 Task: Search one way flight ticket for 1 adult, 6 children, 1 infant in seat and 1 infant on lap in business from Pellston: Pellston Regional/emmet County Airport to Jackson: Jackson Hole Airport on 5-2-2023. Choice of flights is Southwest. Number of bags: 2 carry on bags. Price is upto 65000. Outbound departure time preference is 7:15.
Action: Mouse moved to (363, 150)
Screenshot: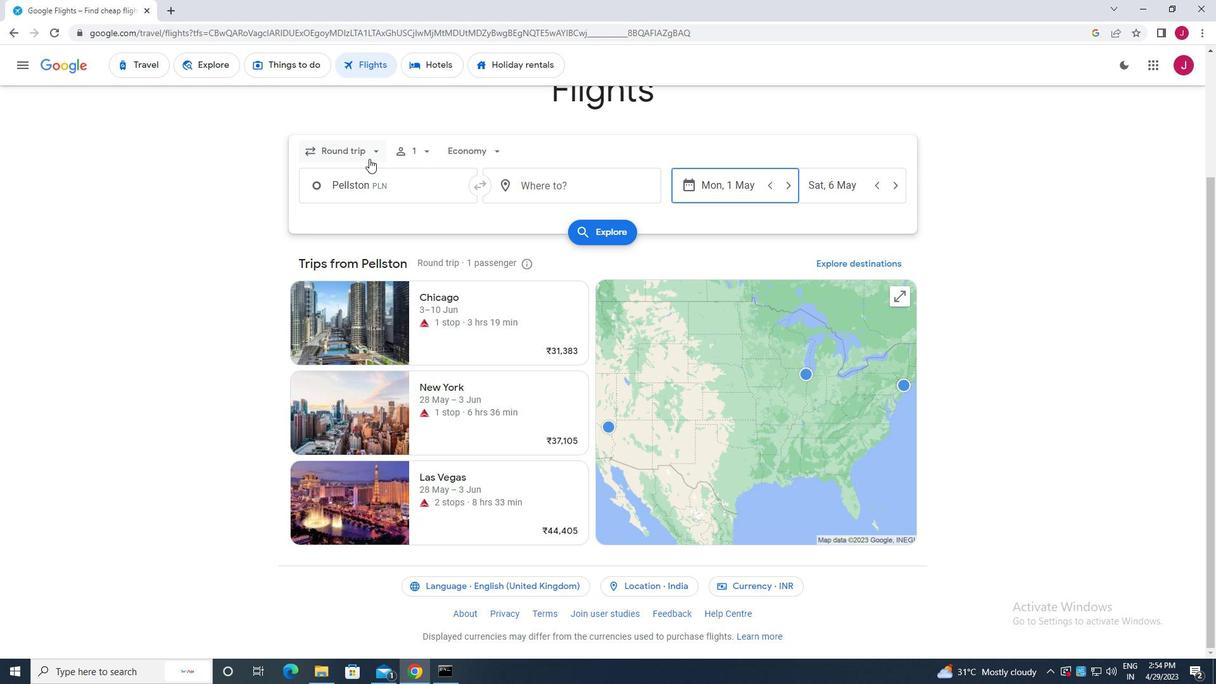 
Action: Mouse pressed left at (363, 150)
Screenshot: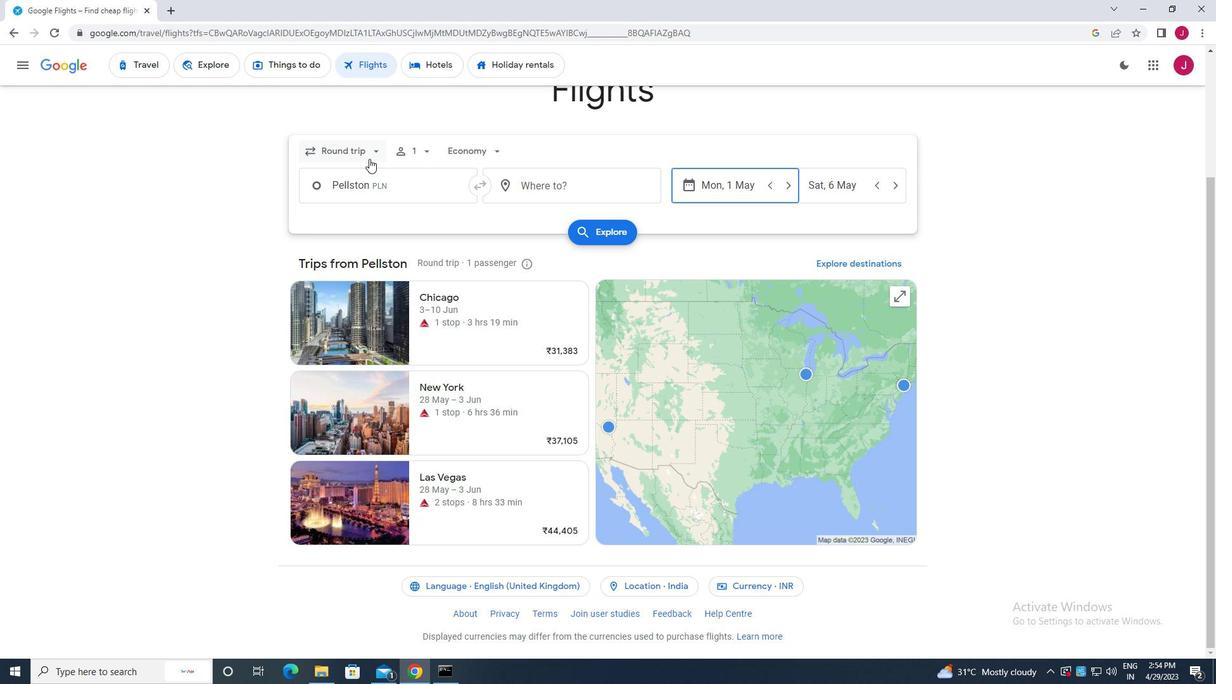 
Action: Mouse moved to (362, 207)
Screenshot: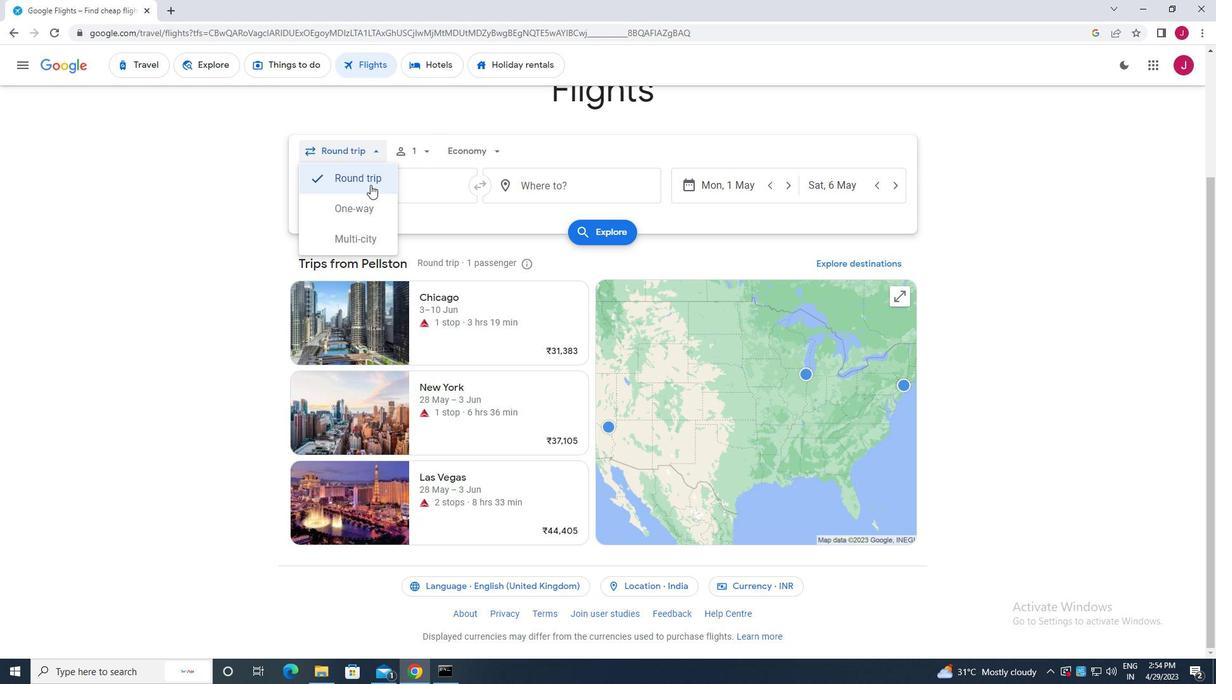 
Action: Mouse pressed left at (362, 207)
Screenshot: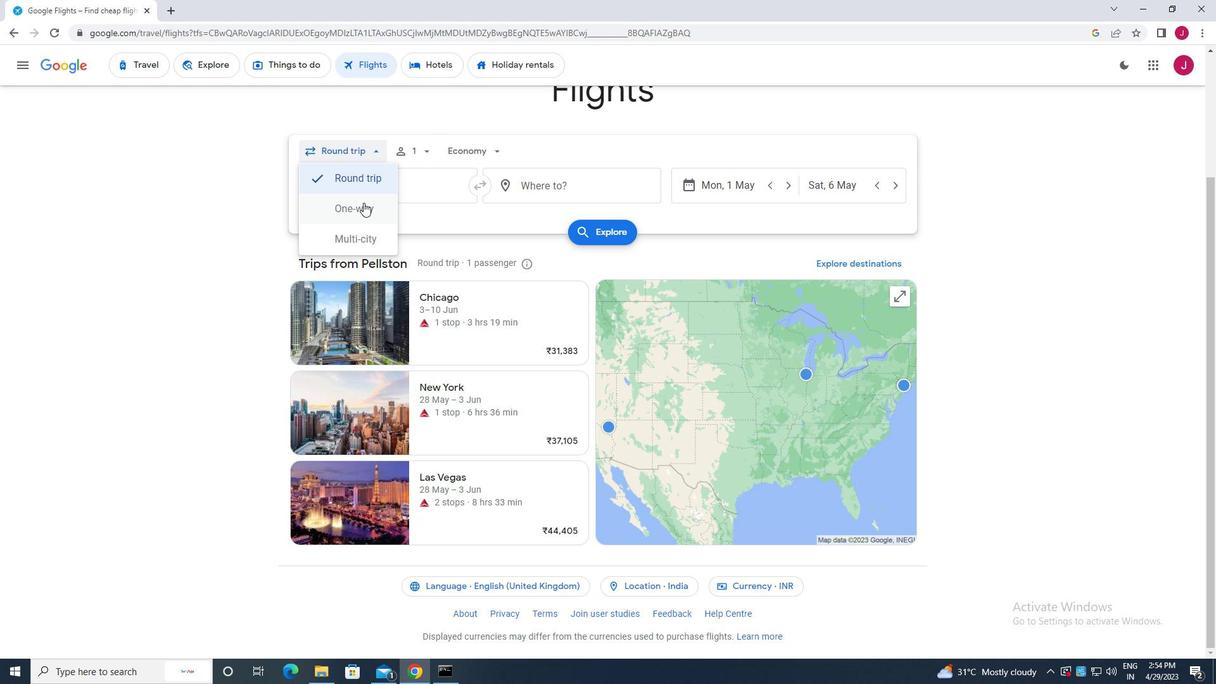 
Action: Mouse moved to (418, 149)
Screenshot: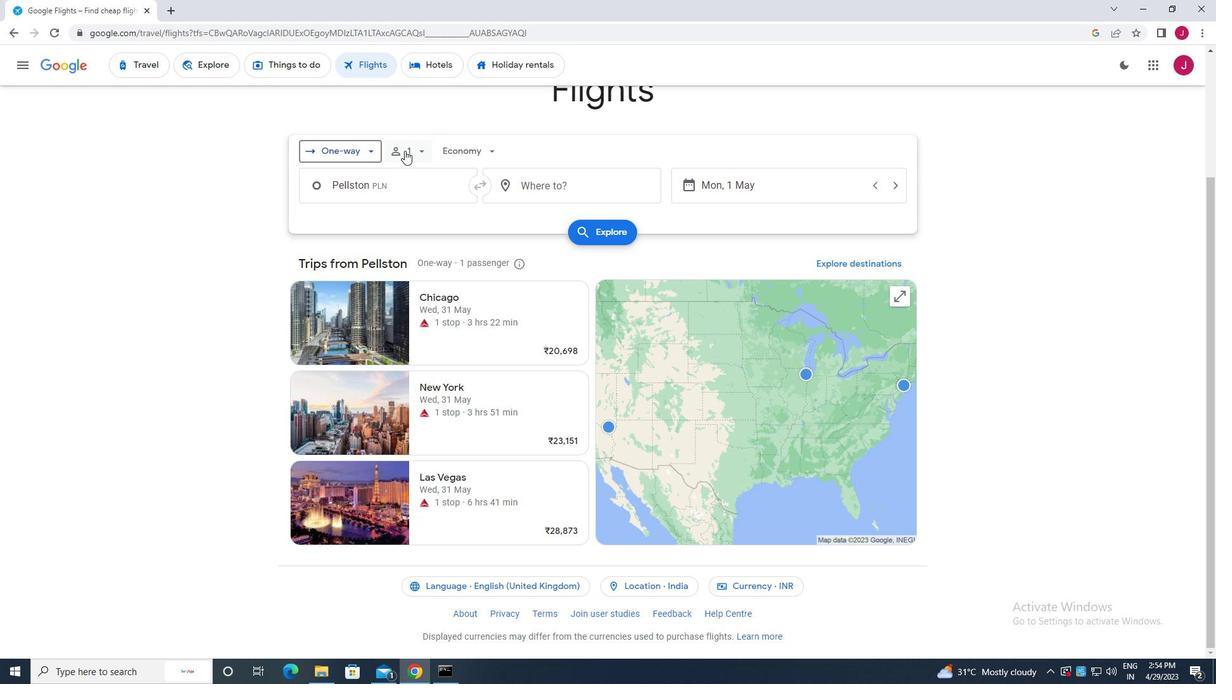 
Action: Mouse pressed left at (418, 149)
Screenshot: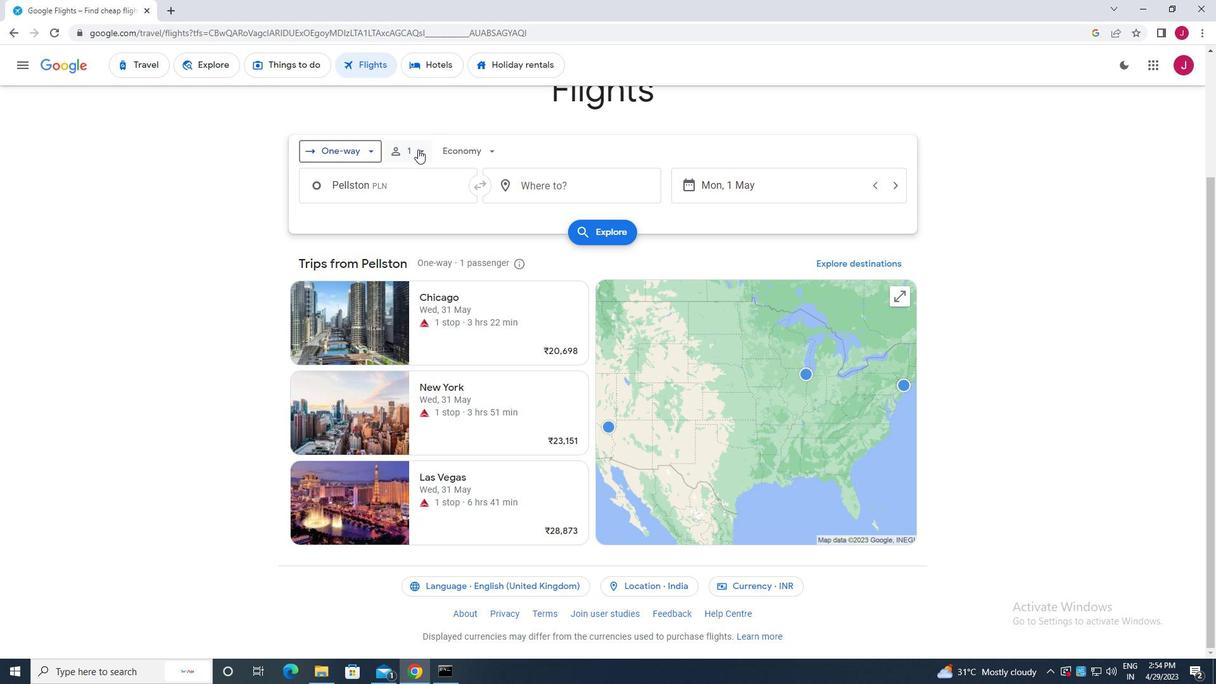 
Action: Mouse moved to (514, 221)
Screenshot: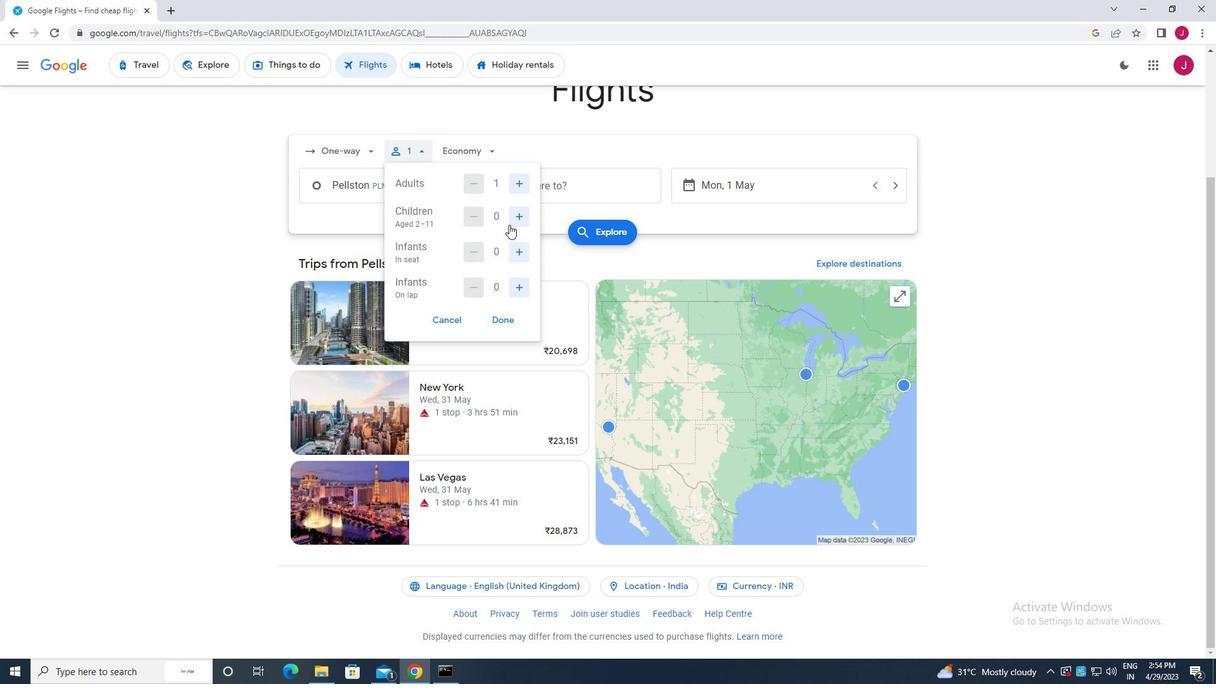 
Action: Mouse pressed left at (514, 221)
Screenshot: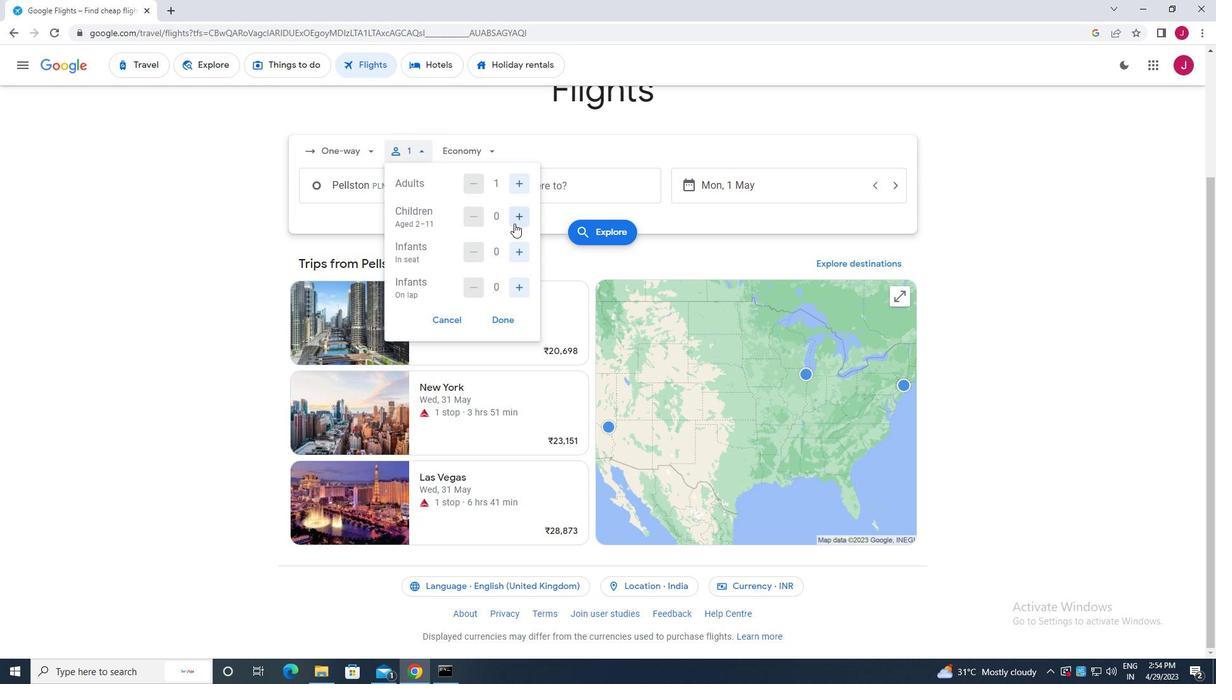 
Action: Mouse pressed left at (514, 221)
Screenshot: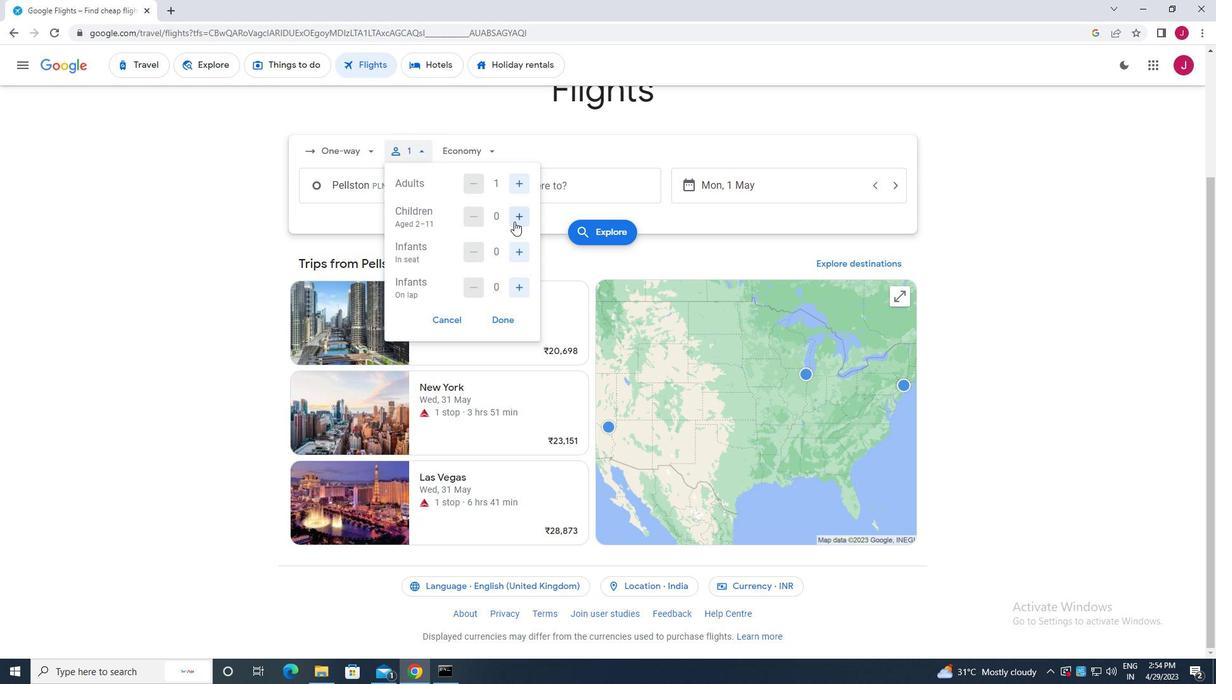 
Action: Mouse moved to (514, 220)
Screenshot: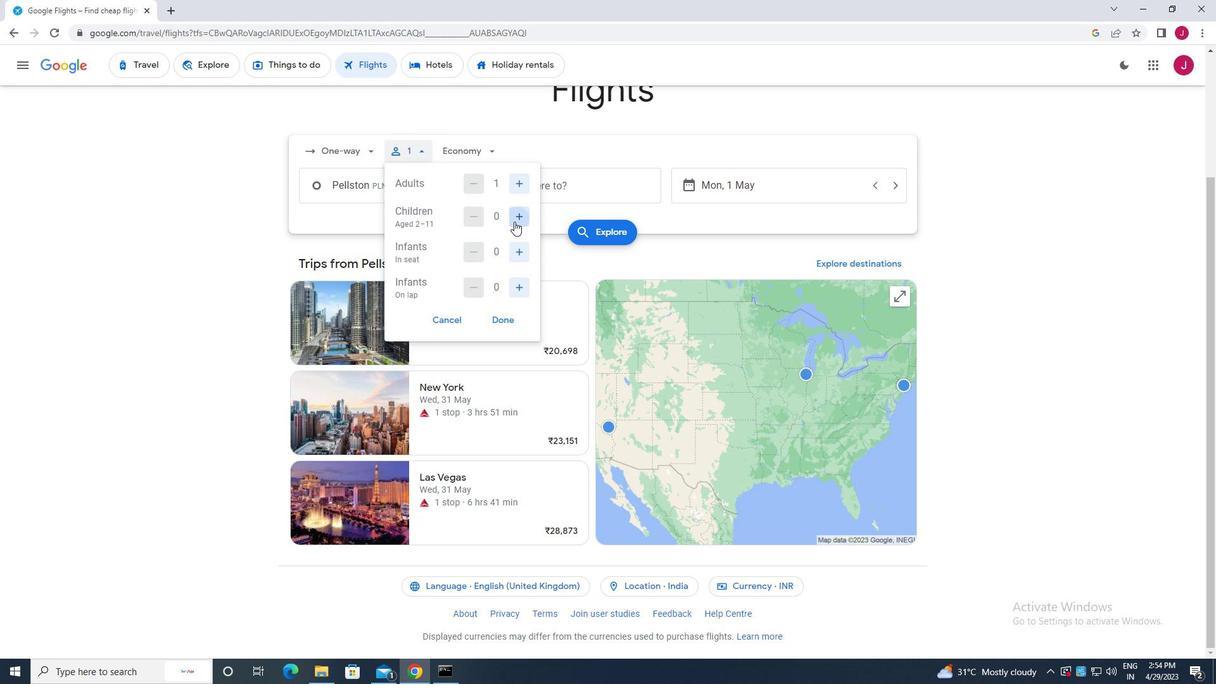 
Action: Mouse pressed left at (514, 220)
Screenshot: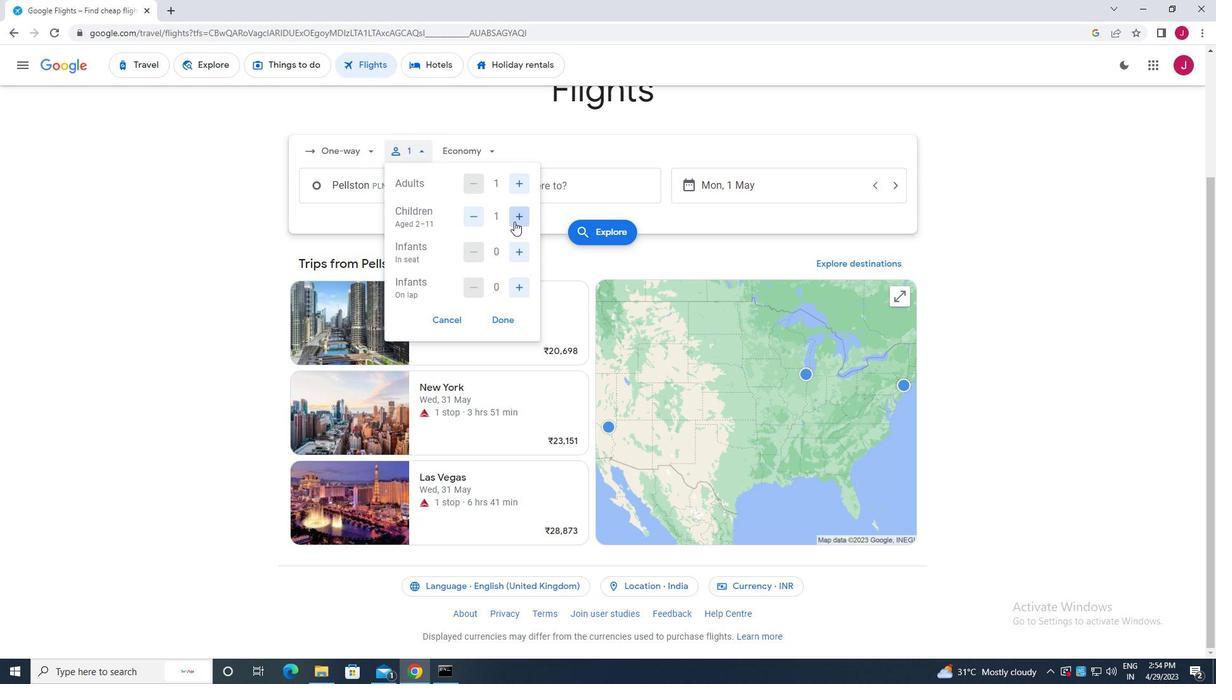 
Action: Mouse pressed left at (514, 220)
Screenshot: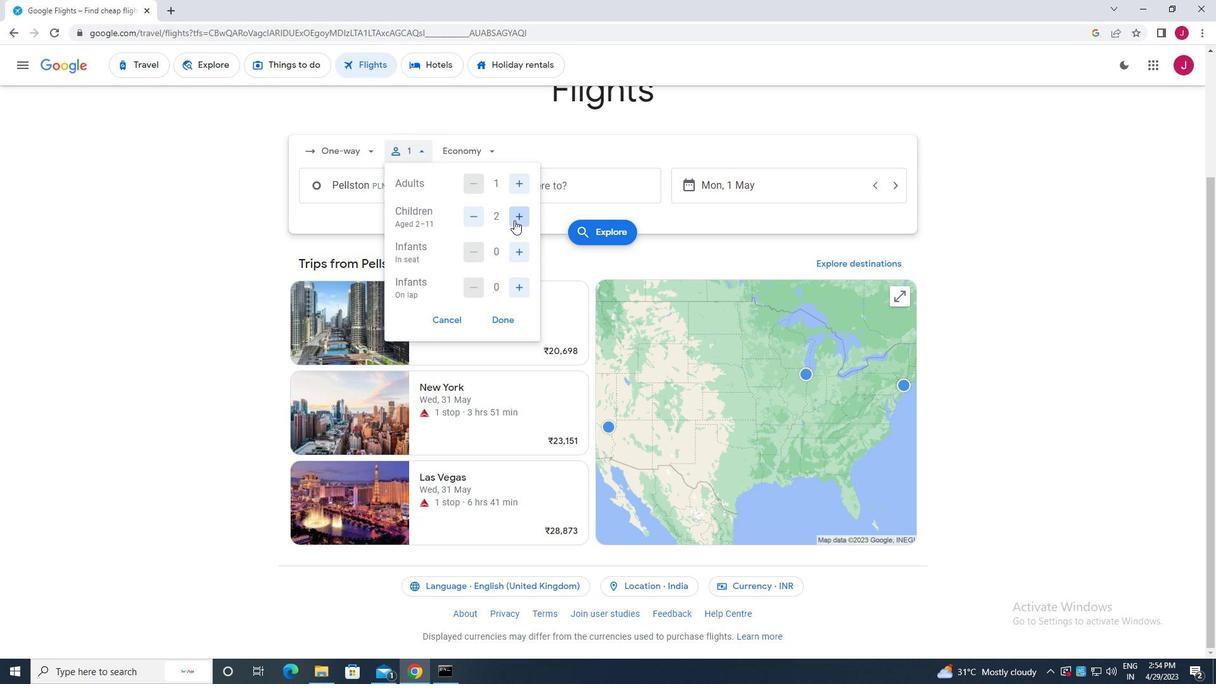 
Action: Mouse moved to (515, 220)
Screenshot: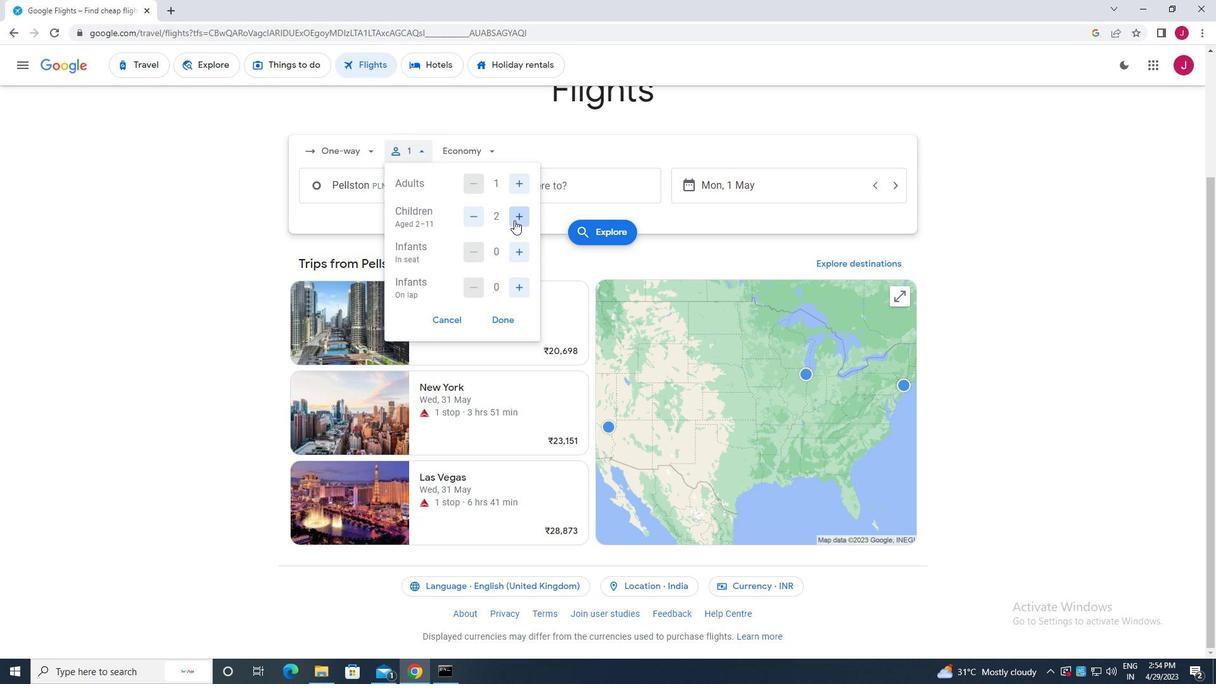 
Action: Mouse pressed left at (515, 220)
Screenshot: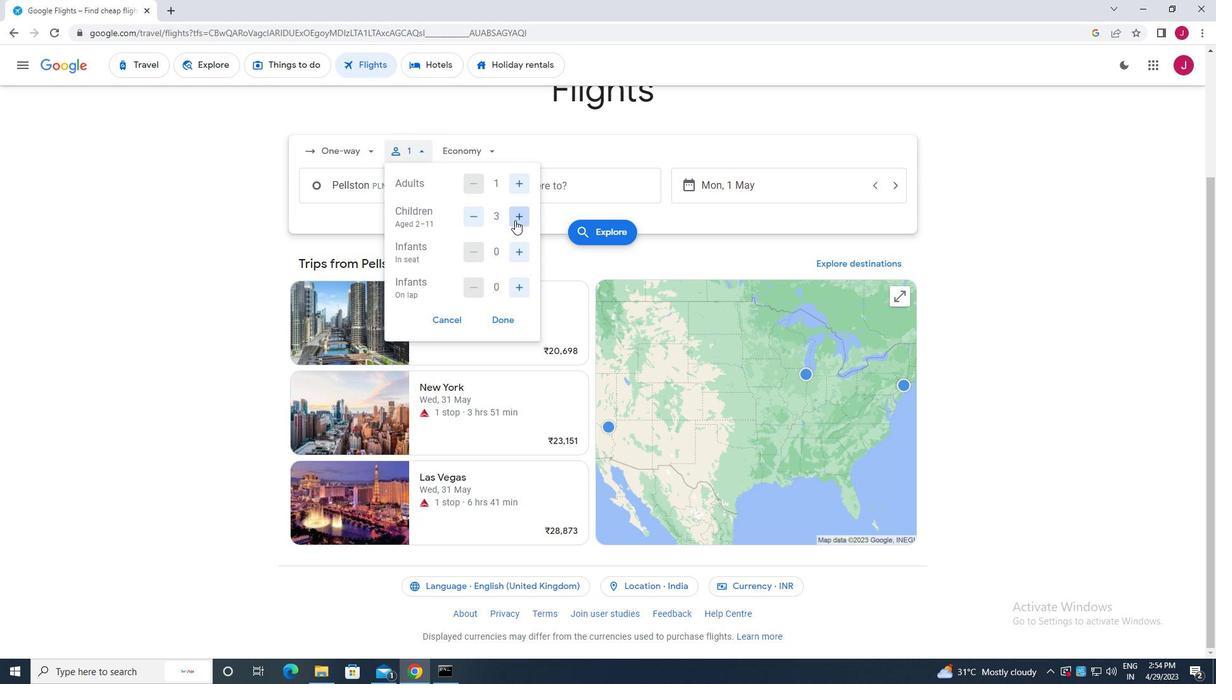 
Action: Mouse pressed left at (515, 220)
Screenshot: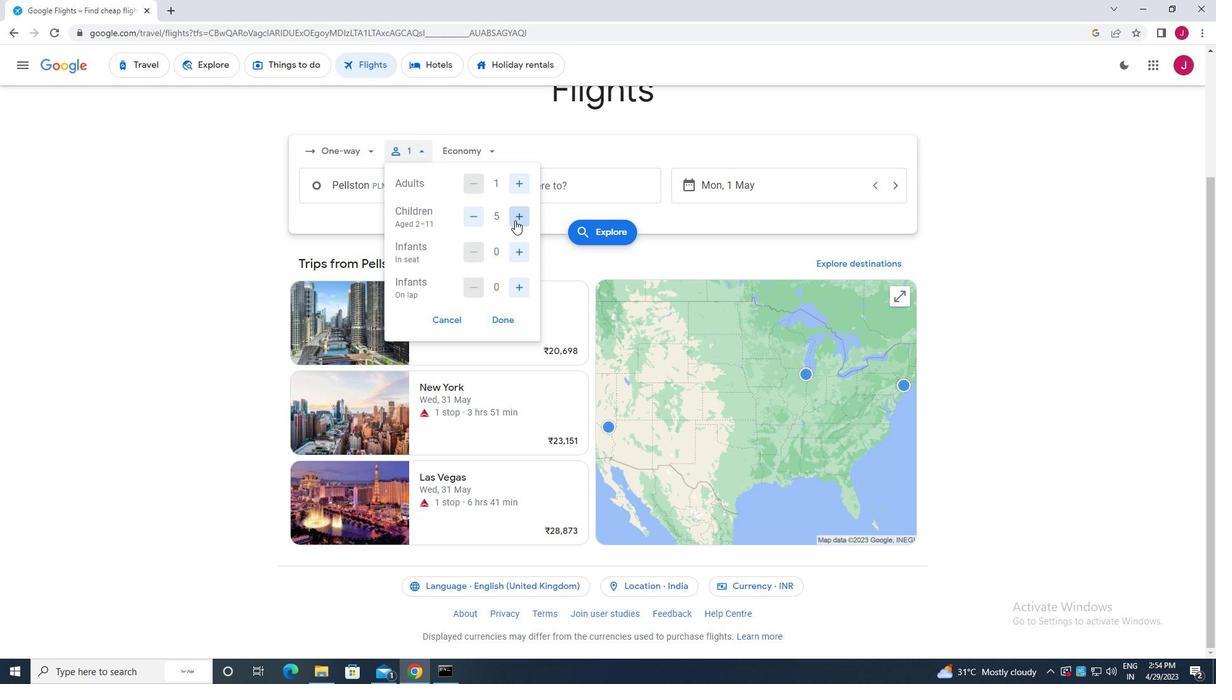 
Action: Mouse moved to (511, 251)
Screenshot: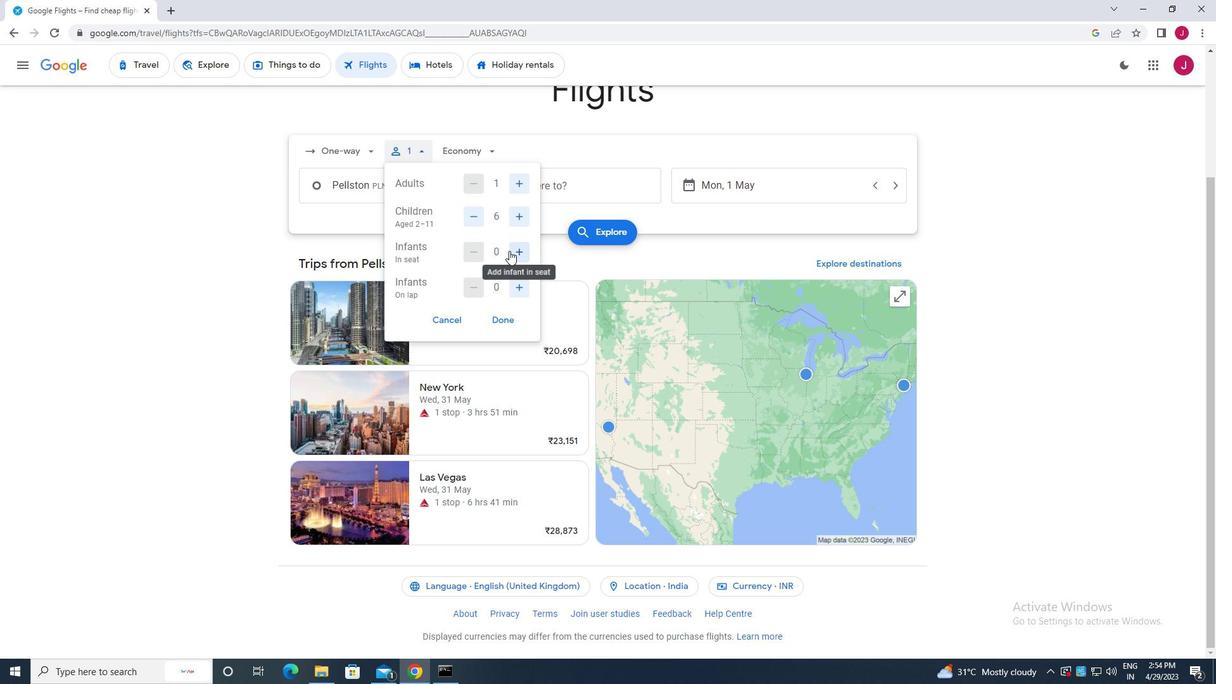 
Action: Mouse pressed left at (511, 251)
Screenshot: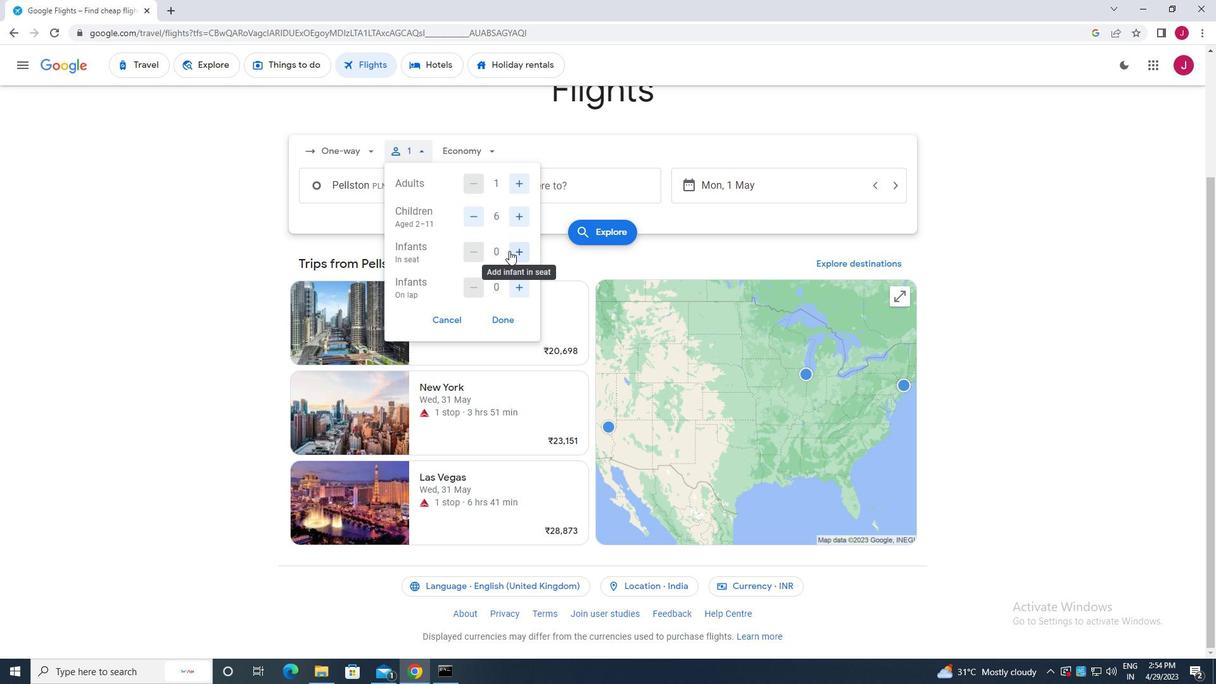 
Action: Mouse moved to (516, 282)
Screenshot: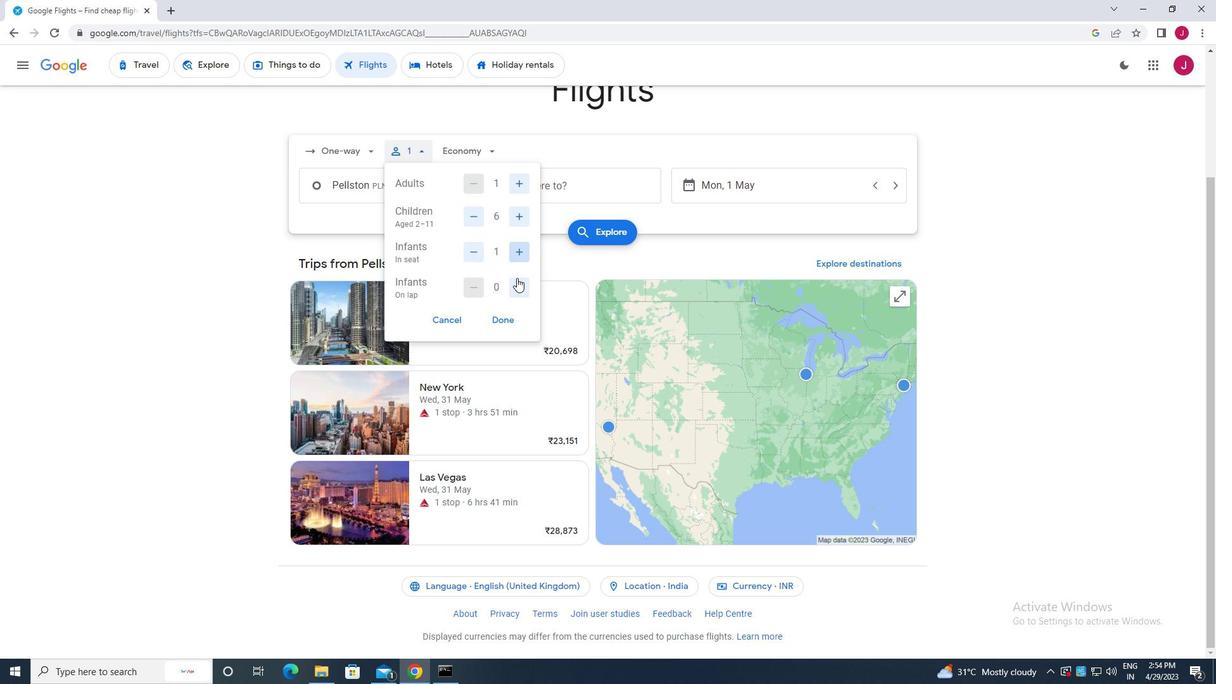 
Action: Mouse pressed left at (516, 282)
Screenshot: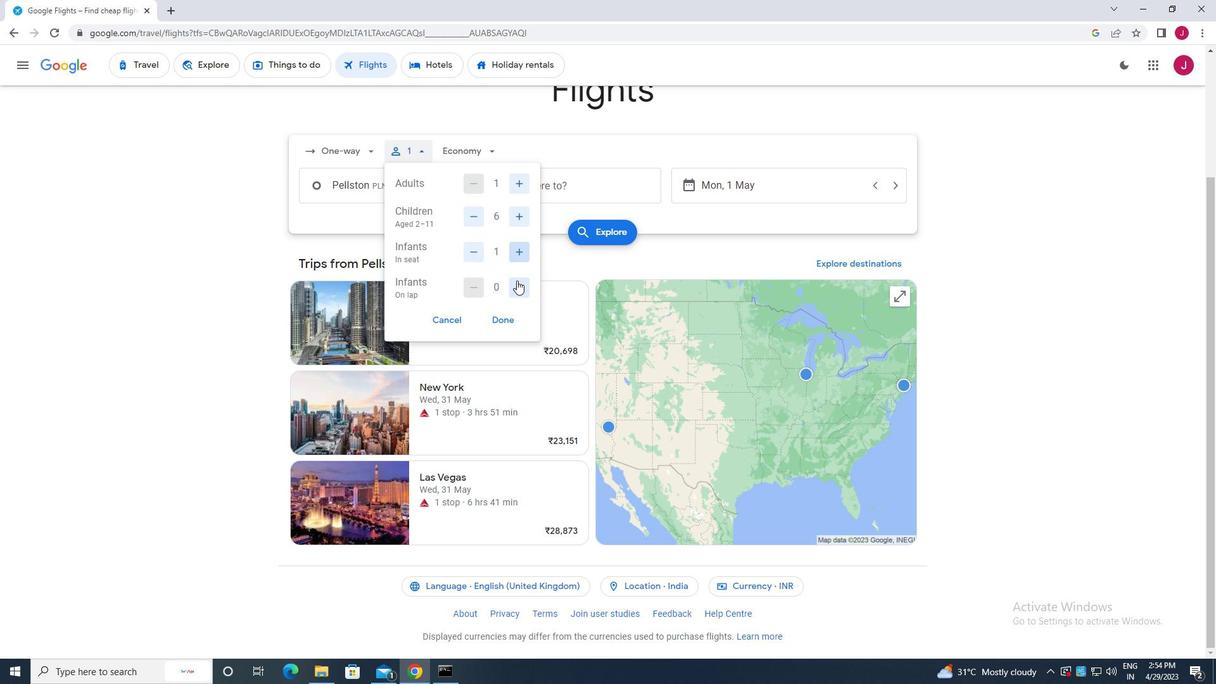 
Action: Mouse moved to (501, 319)
Screenshot: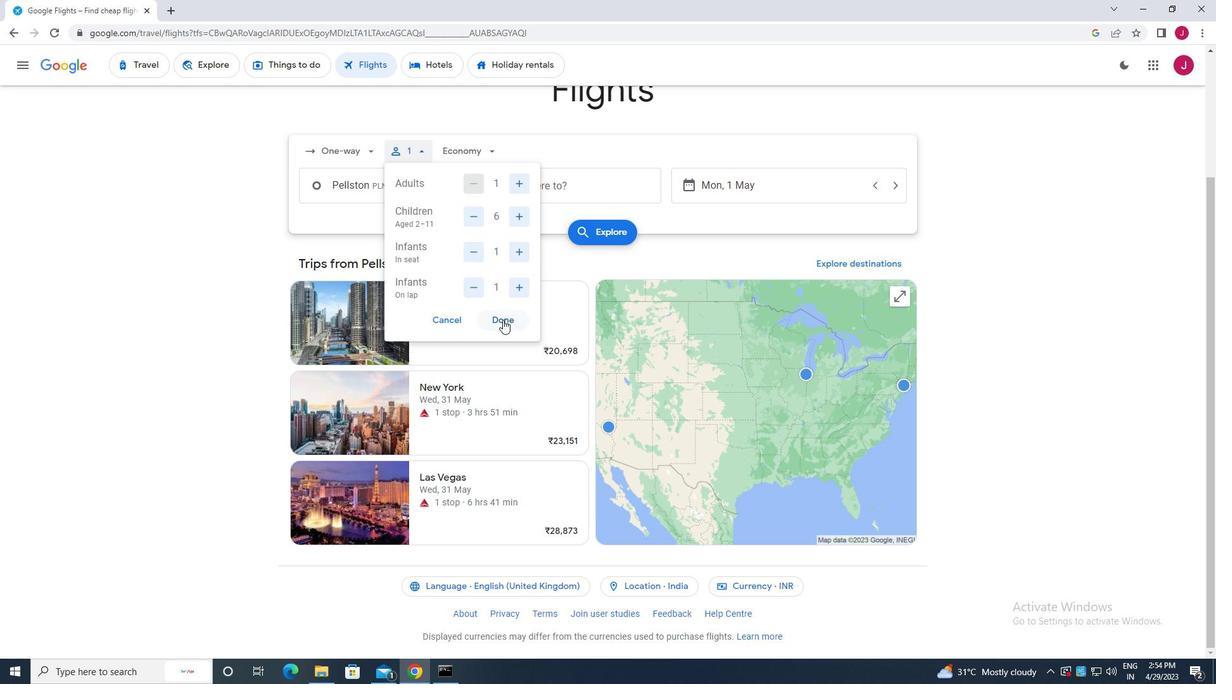 
Action: Mouse pressed left at (501, 319)
Screenshot: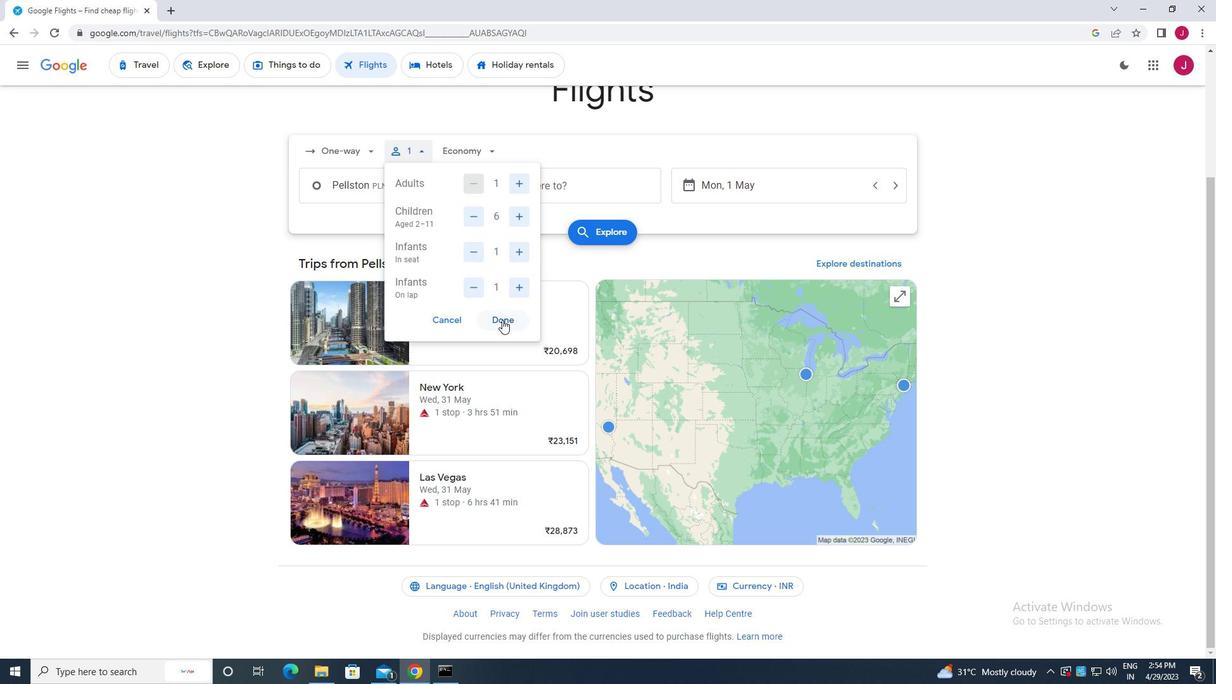 
Action: Mouse moved to (490, 143)
Screenshot: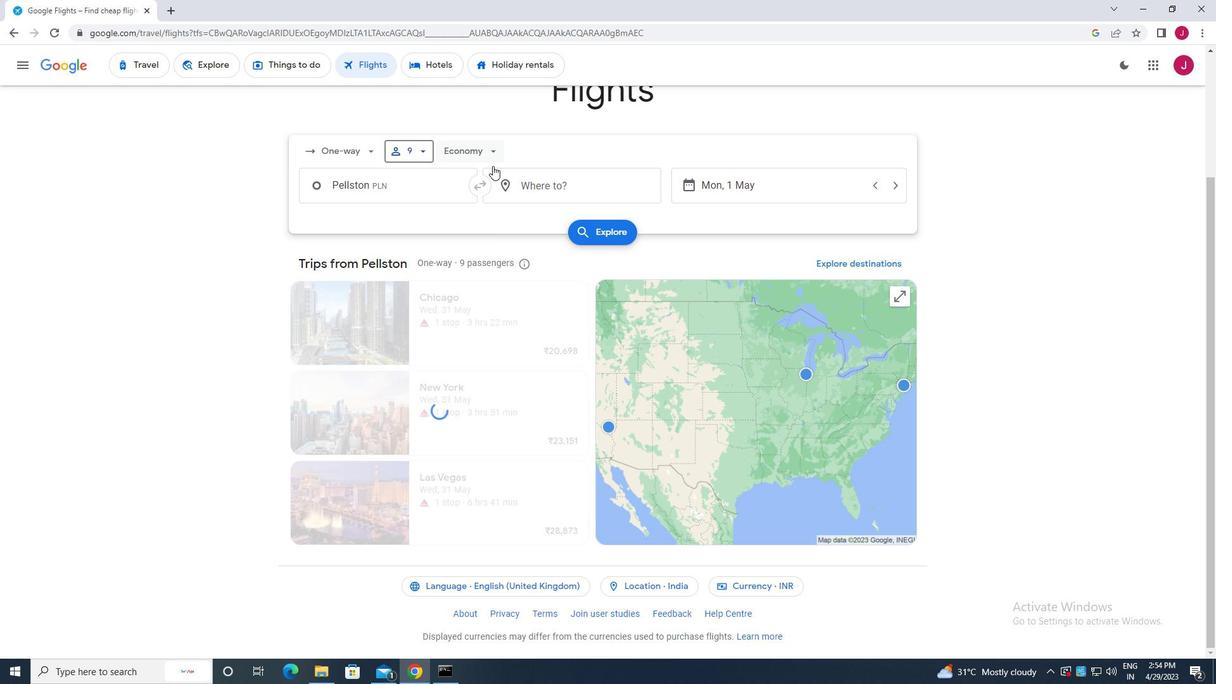 
Action: Mouse pressed left at (490, 143)
Screenshot: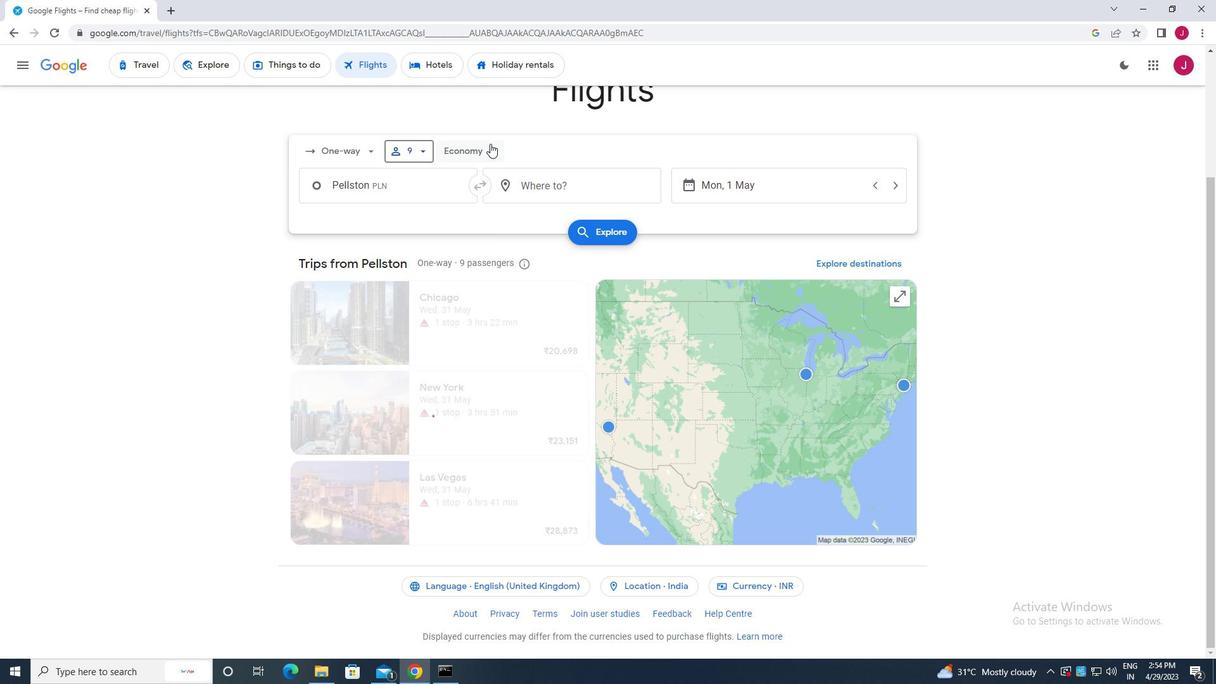 
Action: Mouse moved to (487, 235)
Screenshot: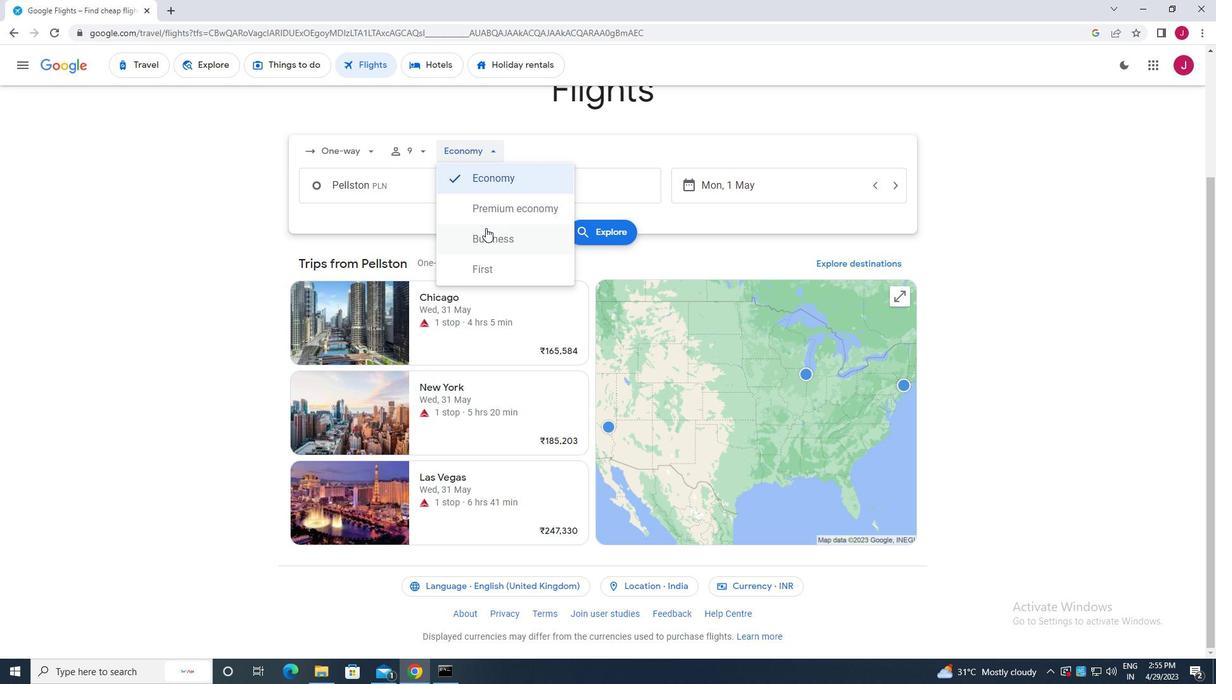 
Action: Mouse pressed left at (487, 235)
Screenshot: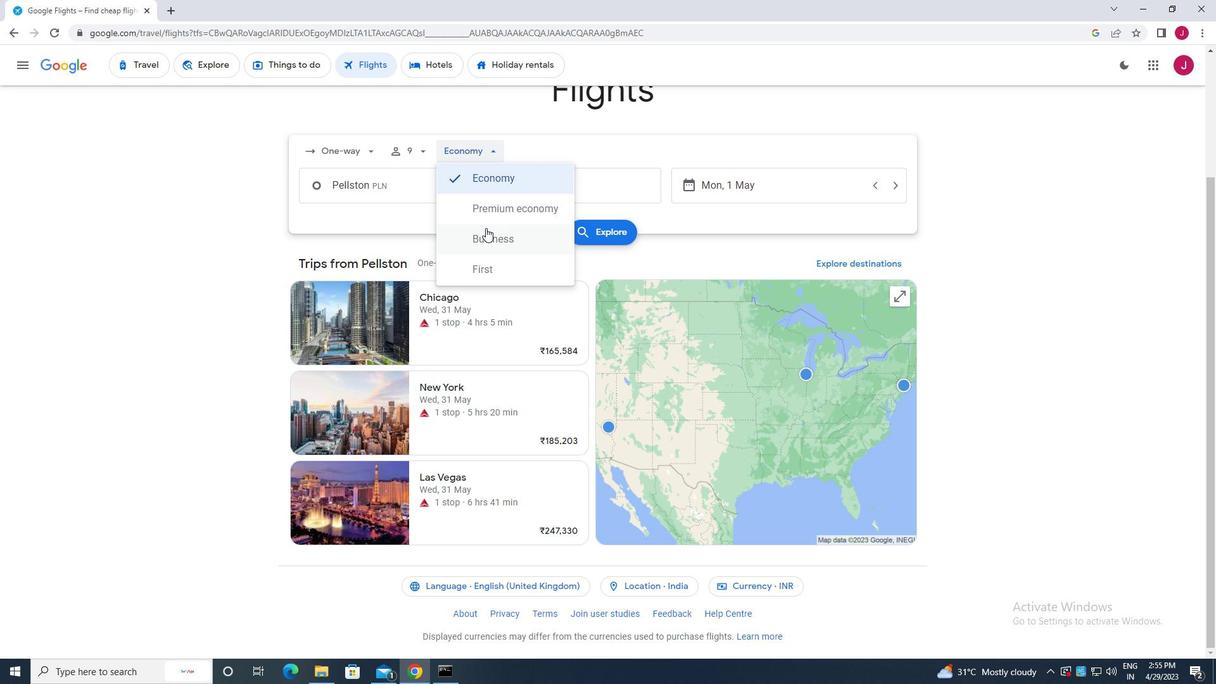 
Action: Mouse moved to (415, 198)
Screenshot: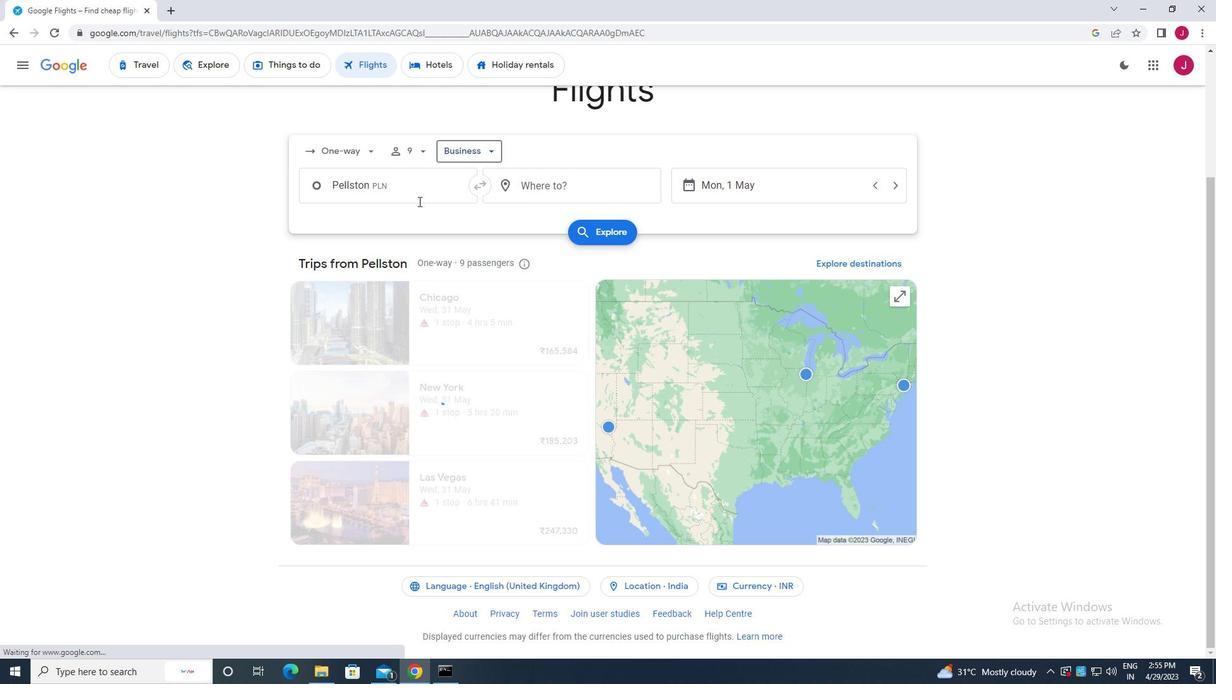 
Action: Mouse pressed left at (415, 198)
Screenshot: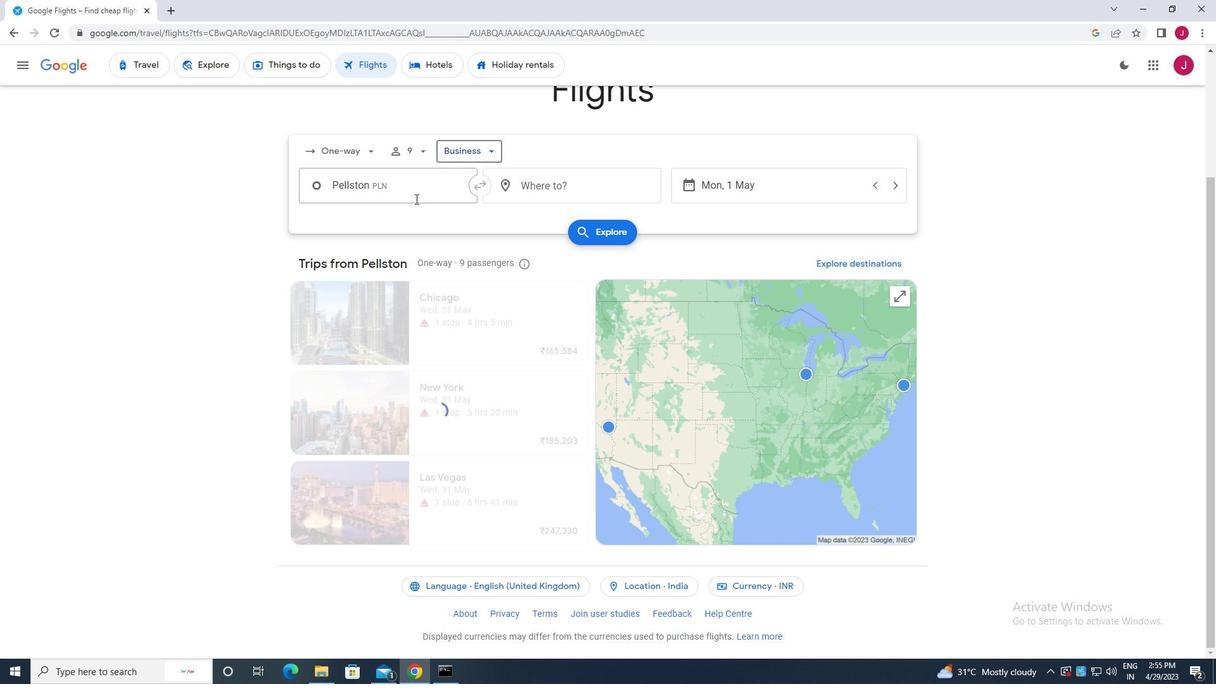
Action: Mouse moved to (438, 210)
Screenshot: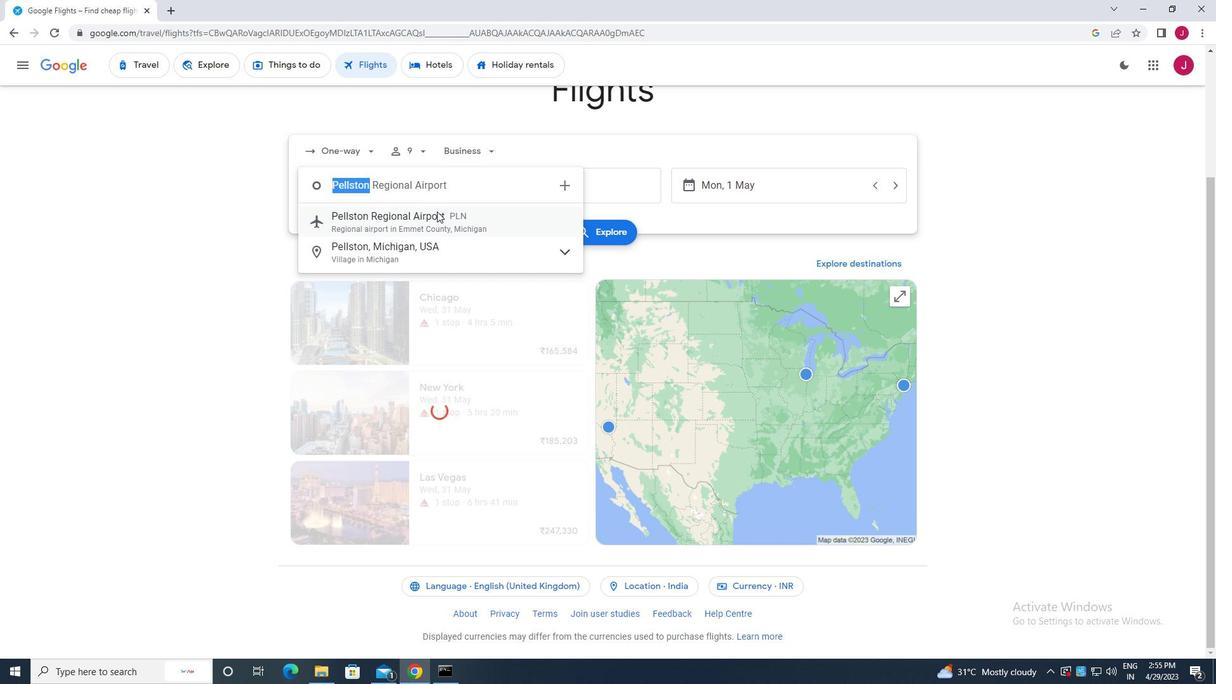 
Action: Key pressed pellston
Screenshot: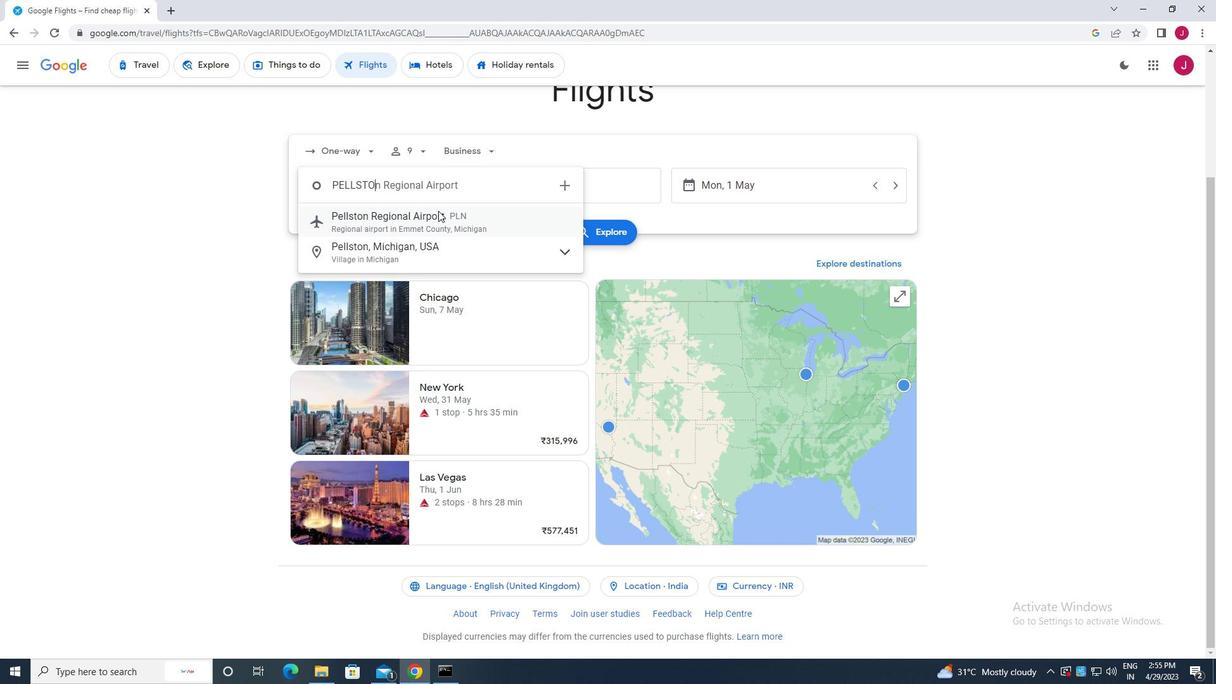 
Action: Mouse moved to (438, 219)
Screenshot: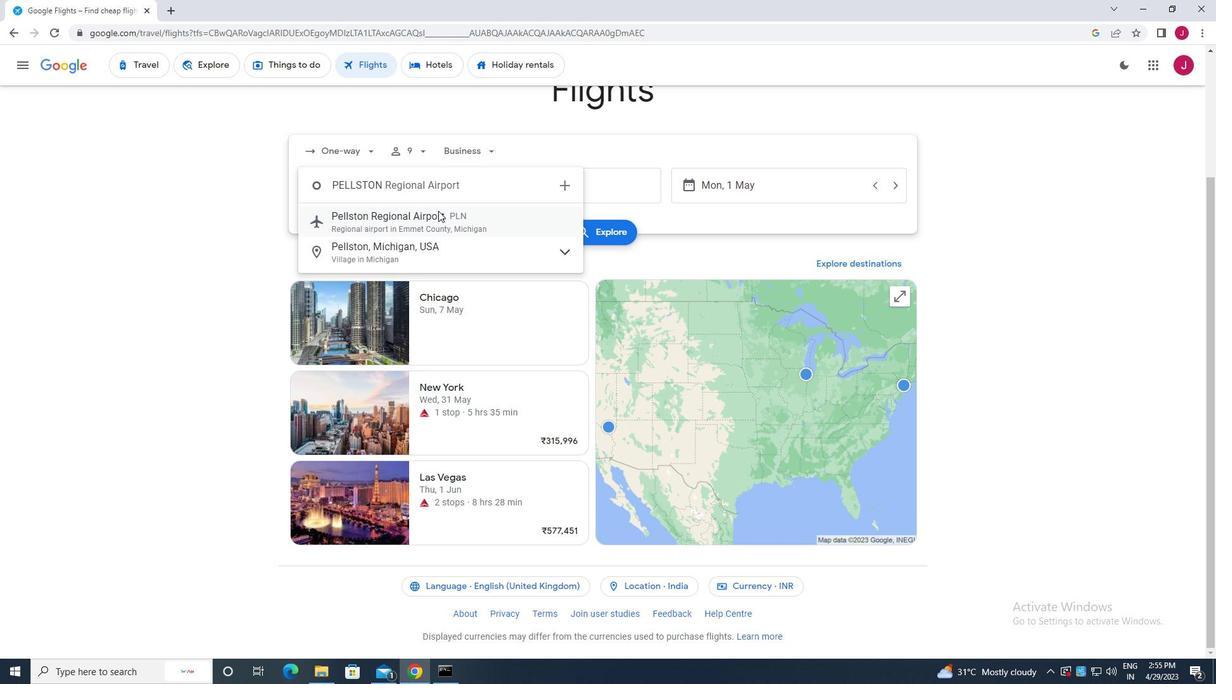 
Action: Mouse pressed left at (438, 219)
Screenshot: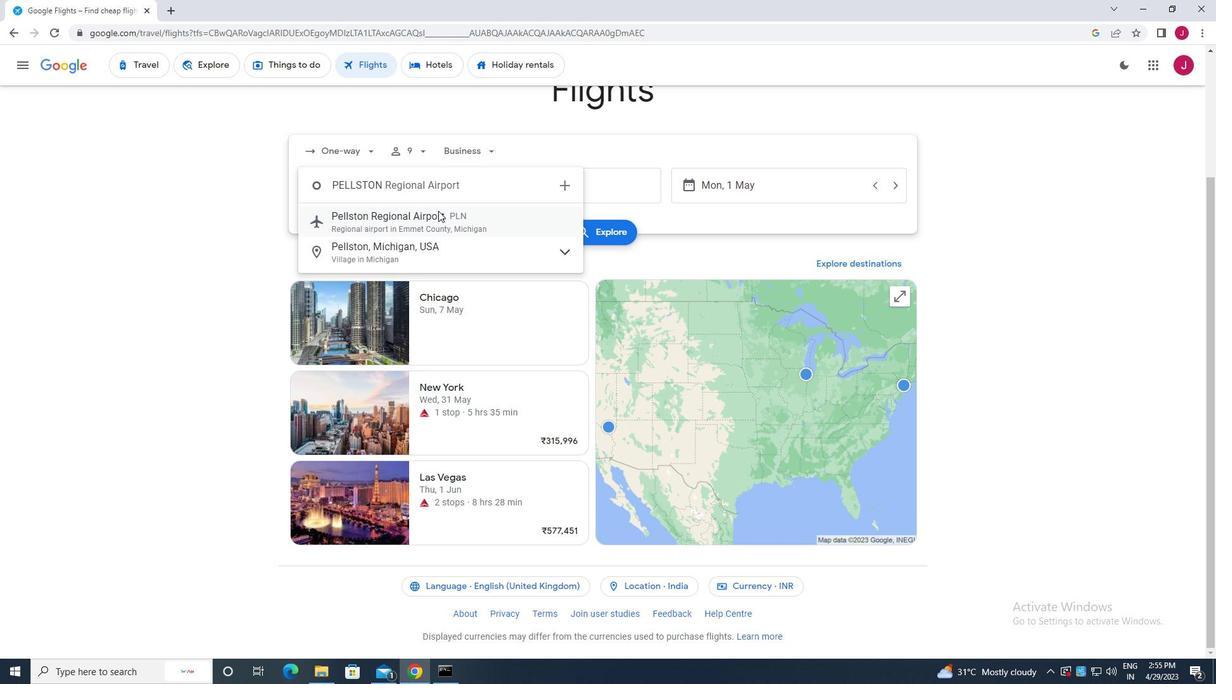 
Action: Mouse moved to (583, 183)
Screenshot: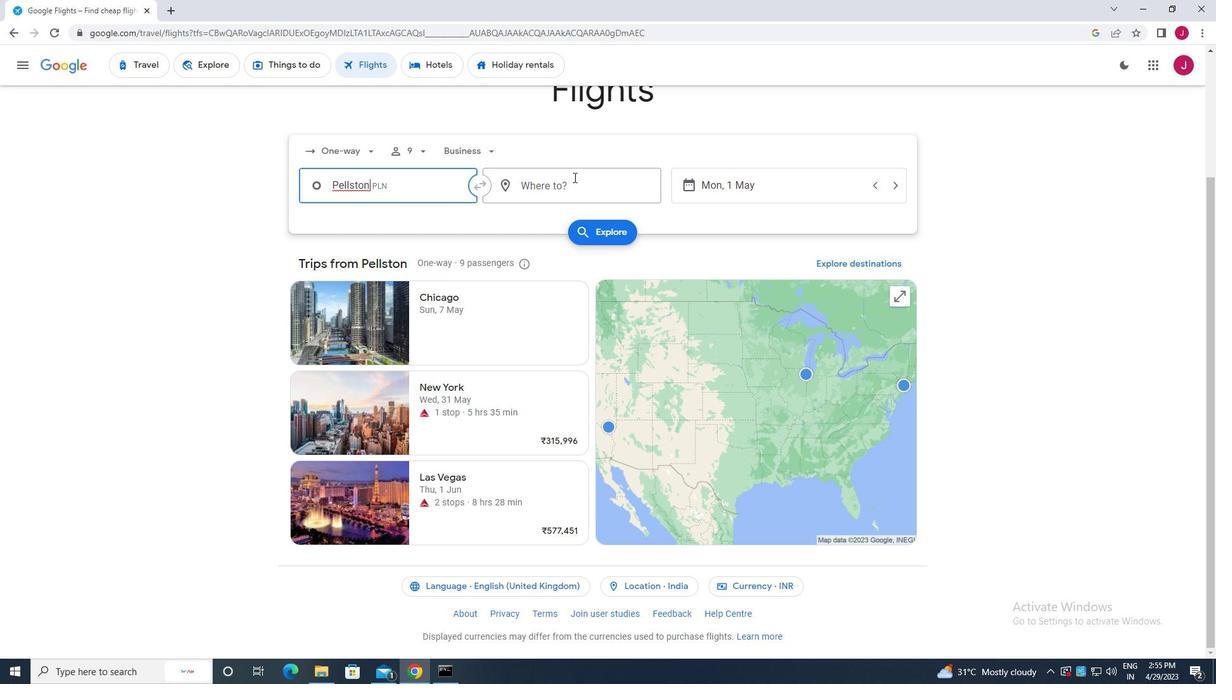 
Action: Mouse pressed left at (583, 183)
Screenshot: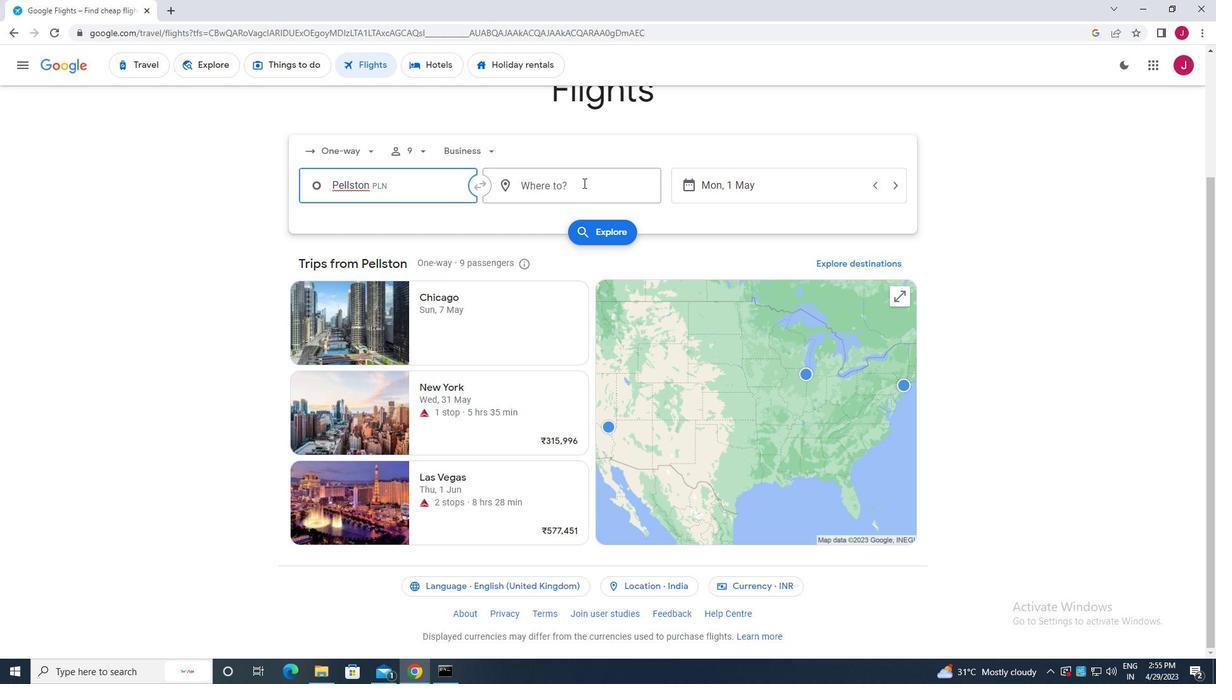 
Action: Mouse moved to (580, 190)
Screenshot: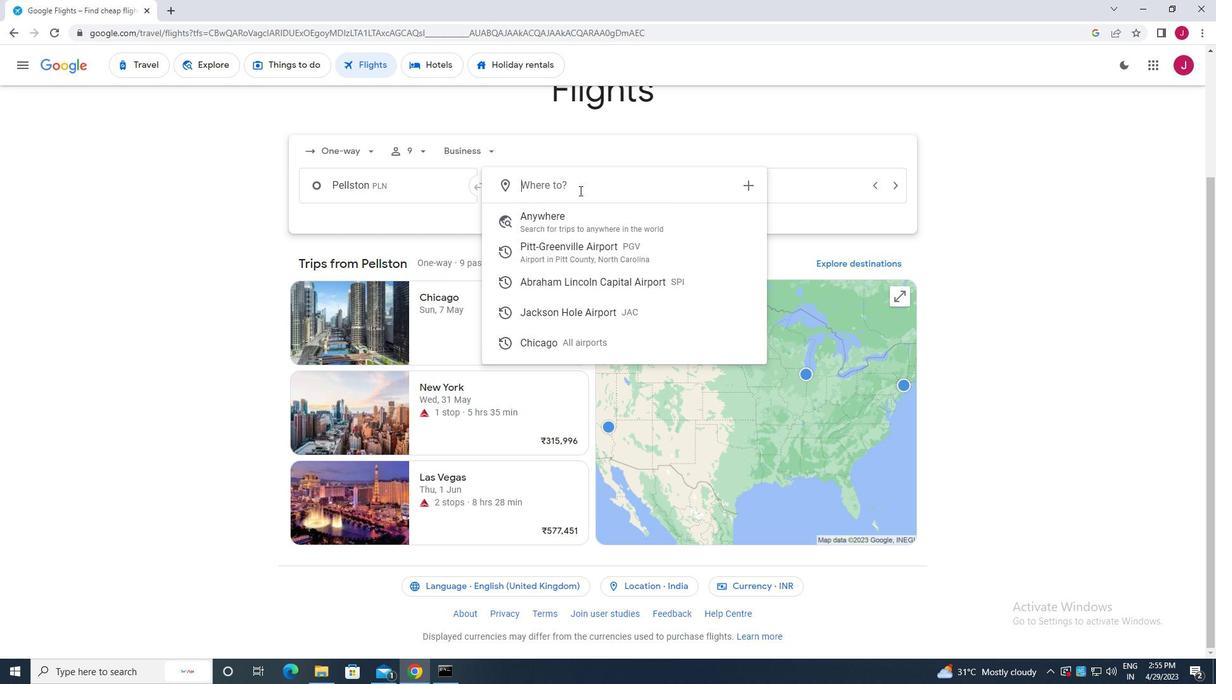 
Action: Key pressed jackson<Key.space>h
Screenshot: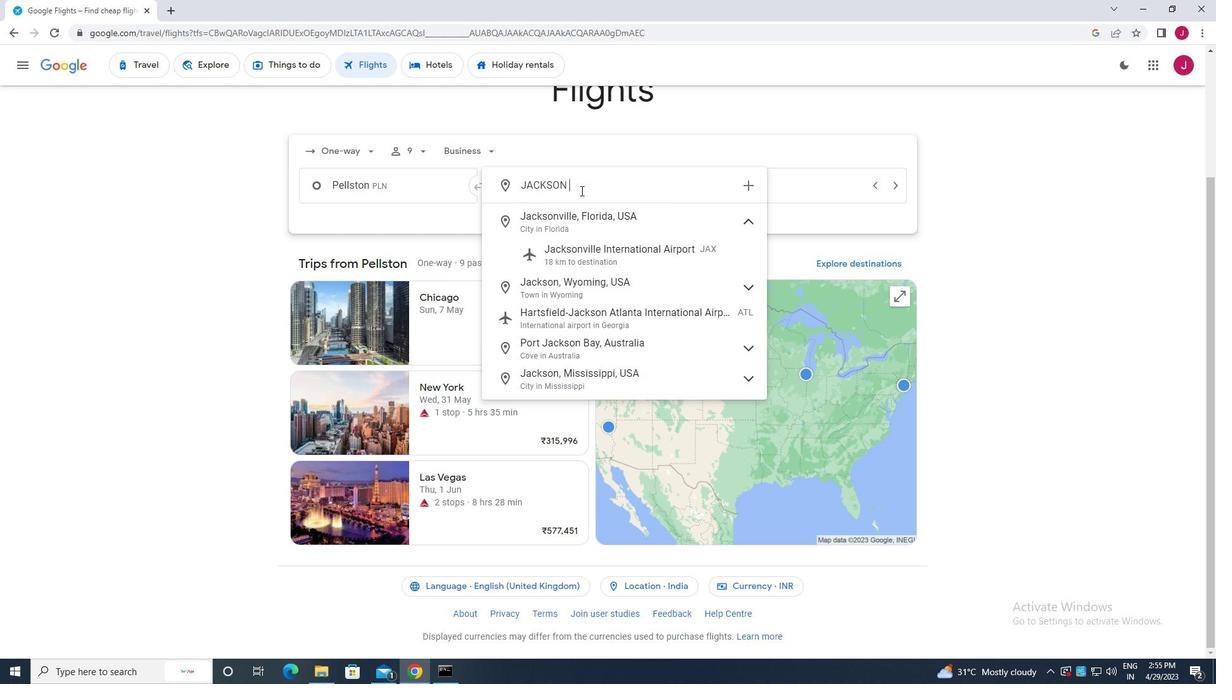 
Action: Mouse moved to (589, 244)
Screenshot: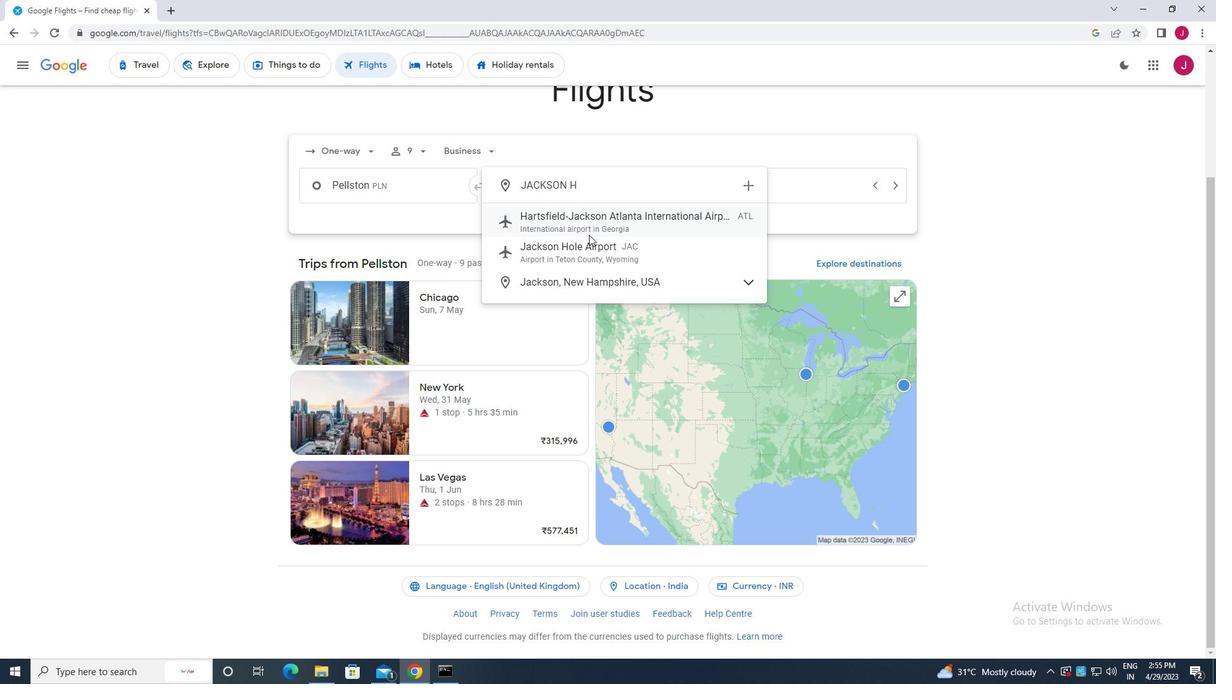 
Action: Mouse pressed left at (589, 244)
Screenshot: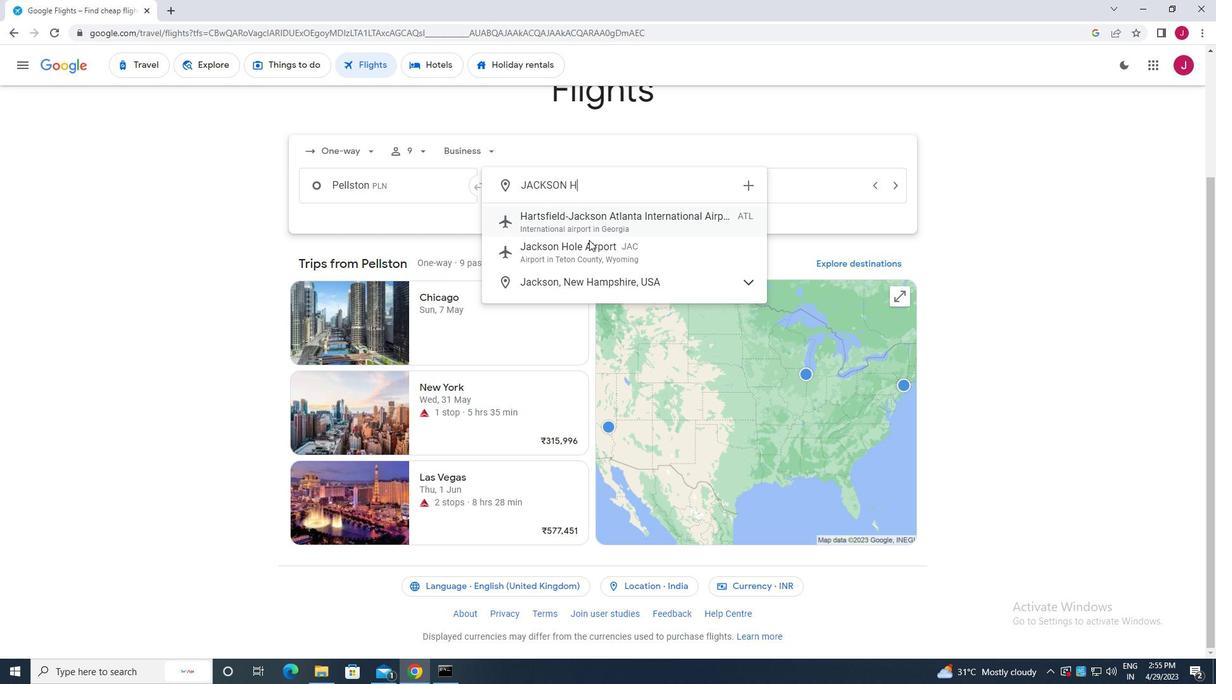 
Action: Mouse moved to (727, 190)
Screenshot: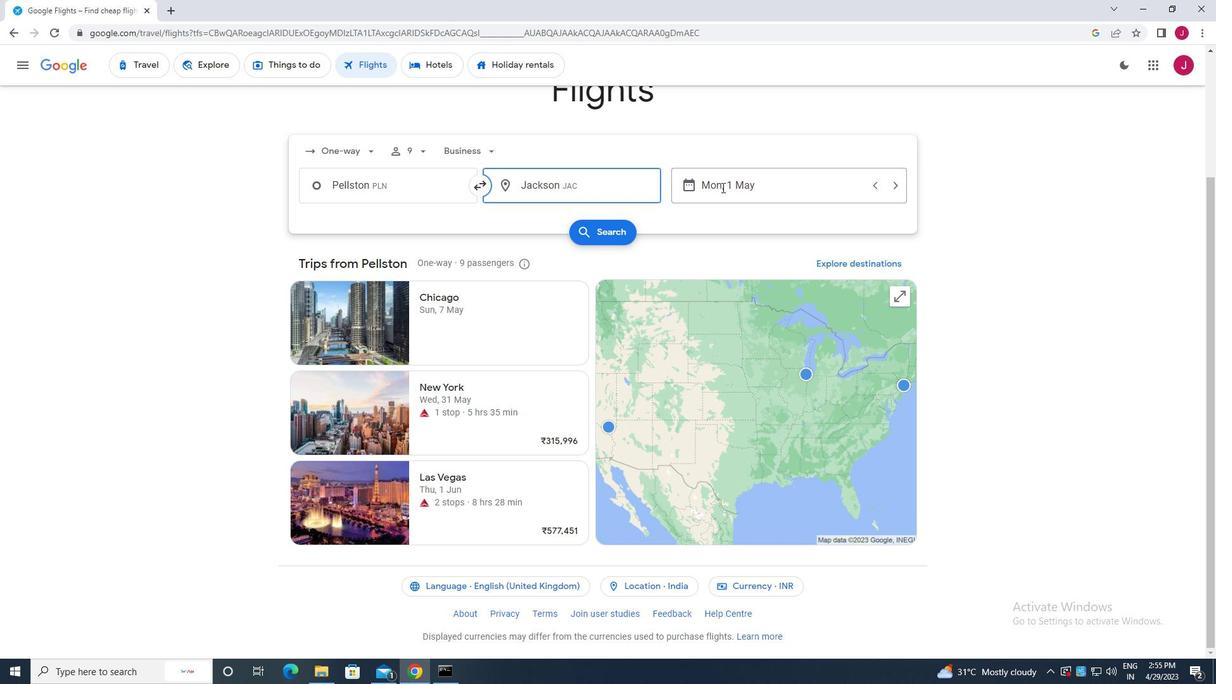 
Action: Mouse pressed left at (727, 190)
Screenshot: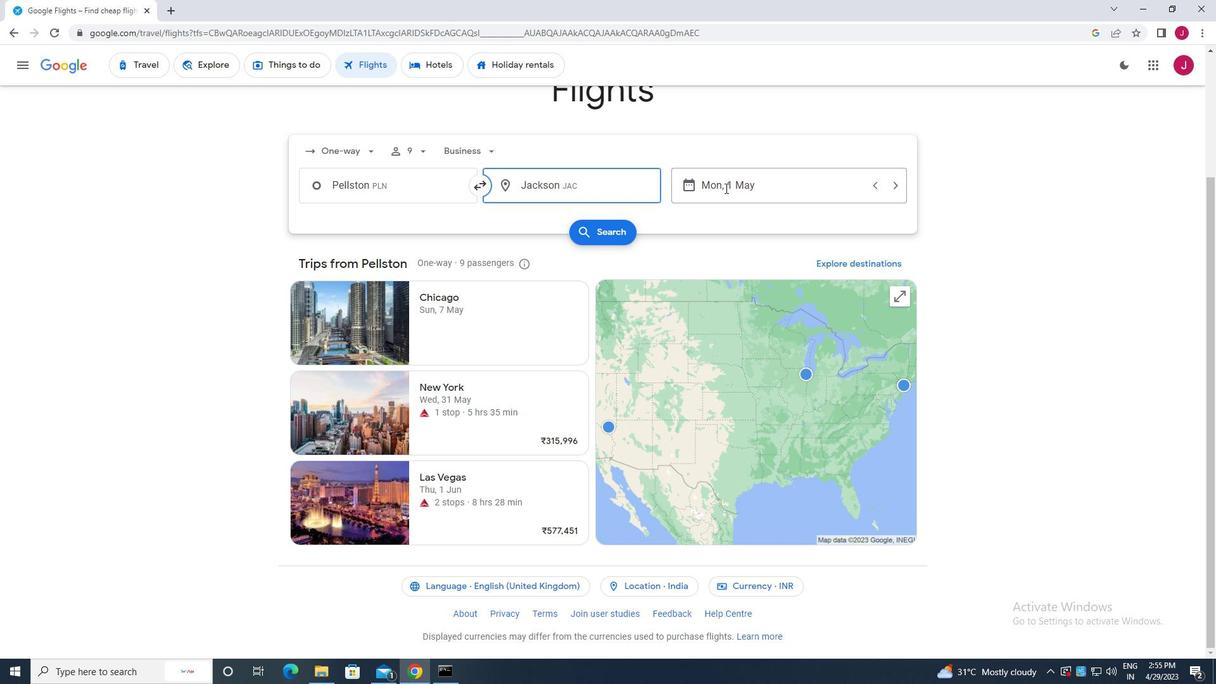 
Action: Mouse moved to (760, 283)
Screenshot: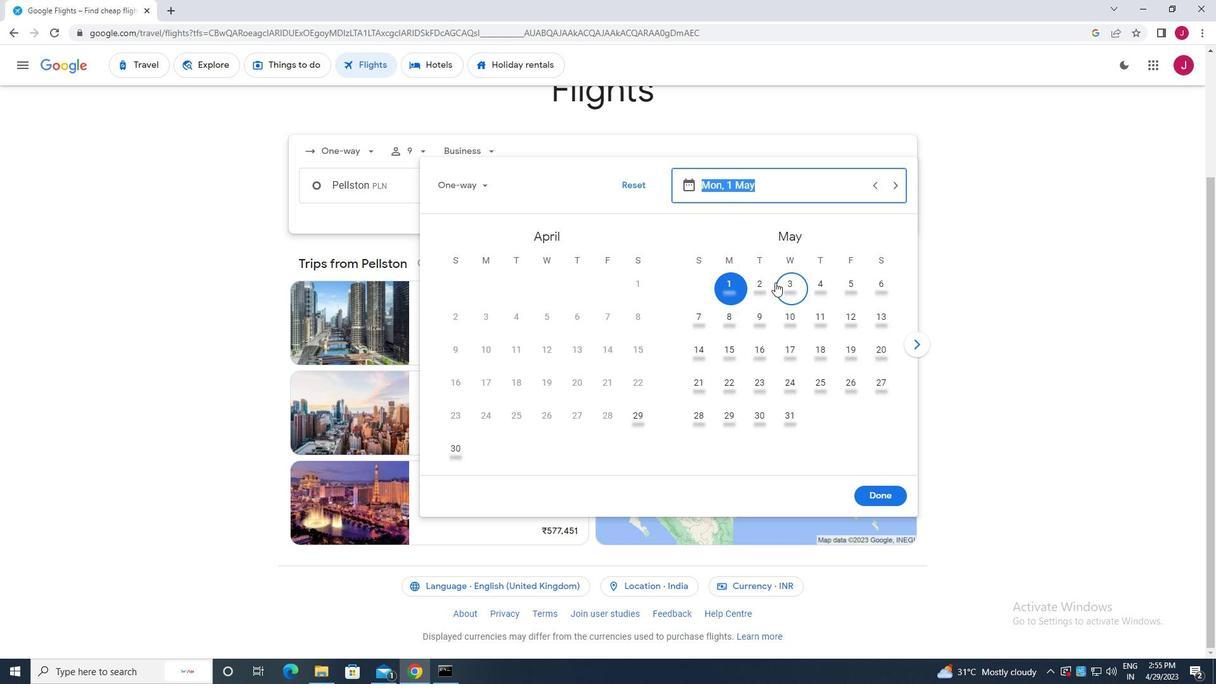 
Action: Mouse pressed left at (760, 283)
Screenshot: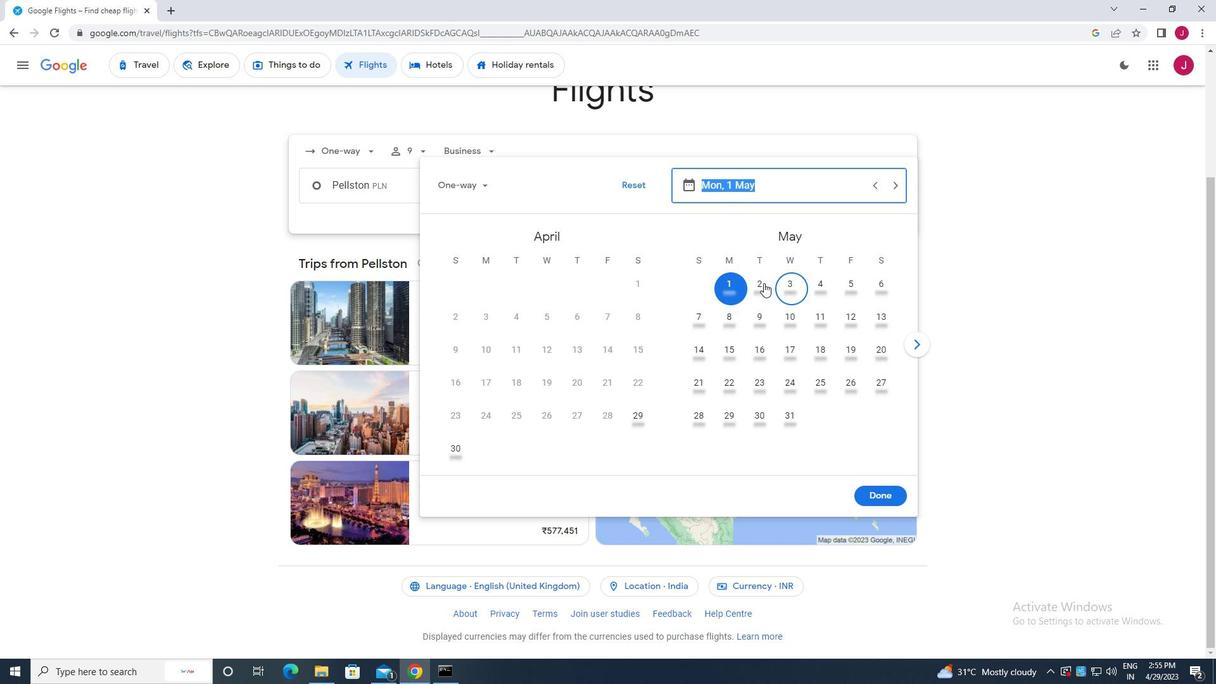
Action: Mouse moved to (868, 498)
Screenshot: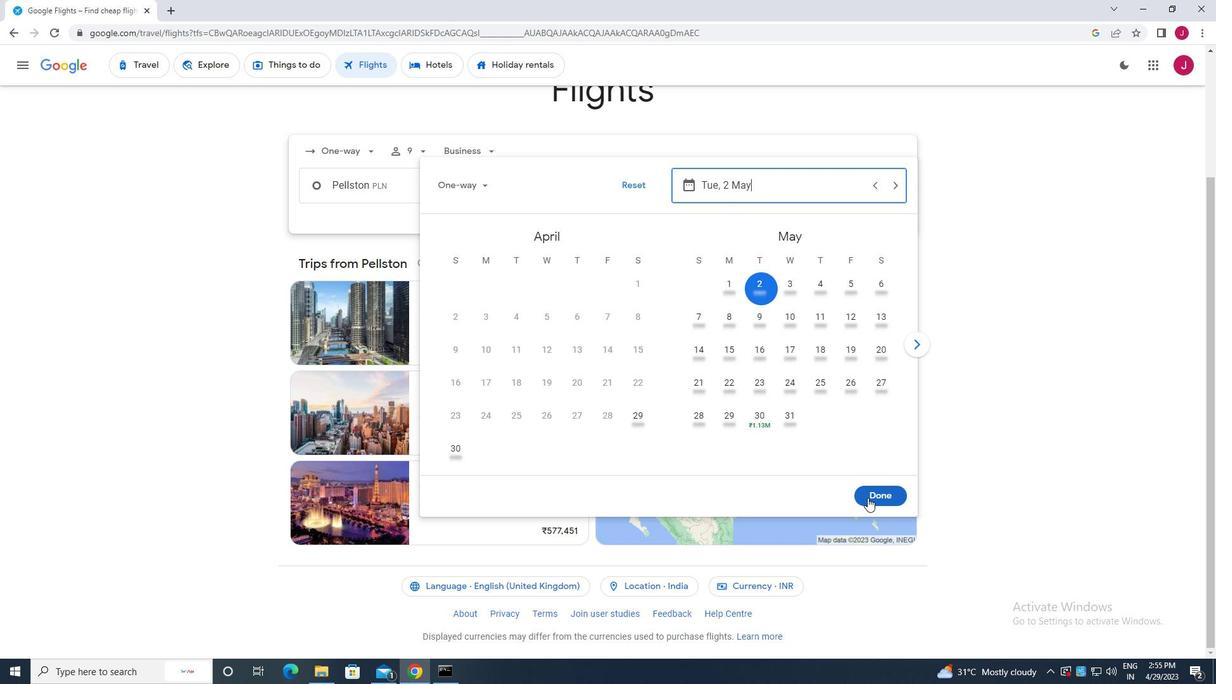 
Action: Mouse pressed left at (868, 498)
Screenshot: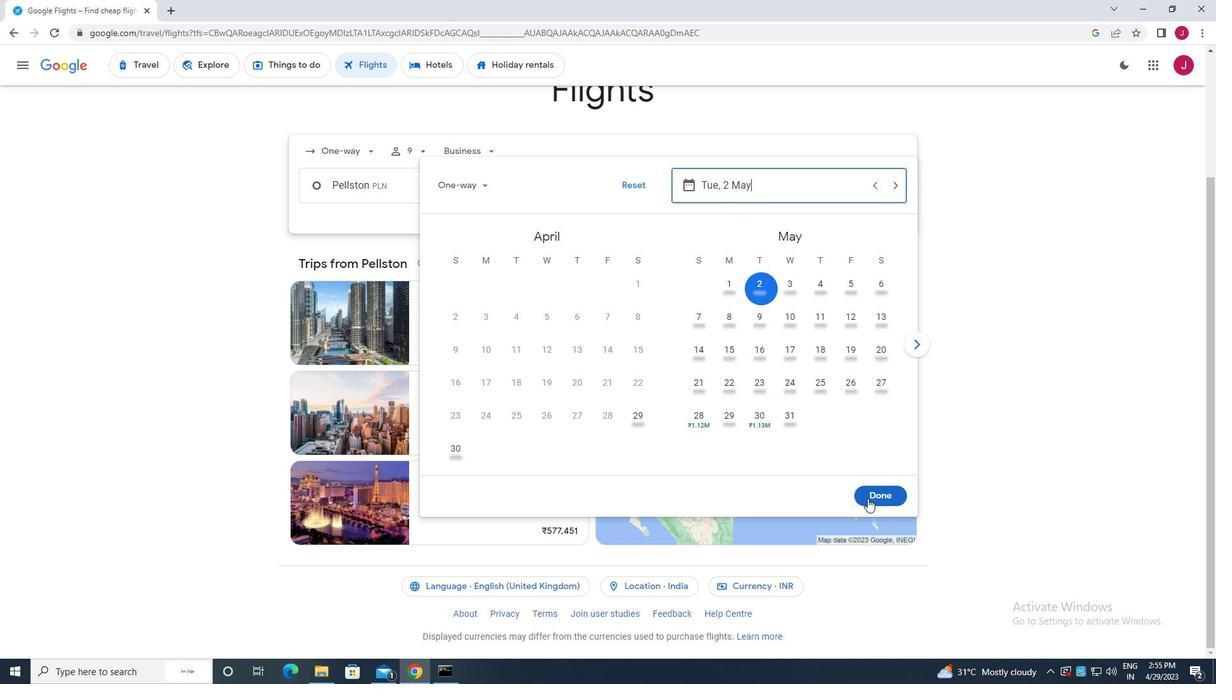 
Action: Mouse moved to (609, 235)
Screenshot: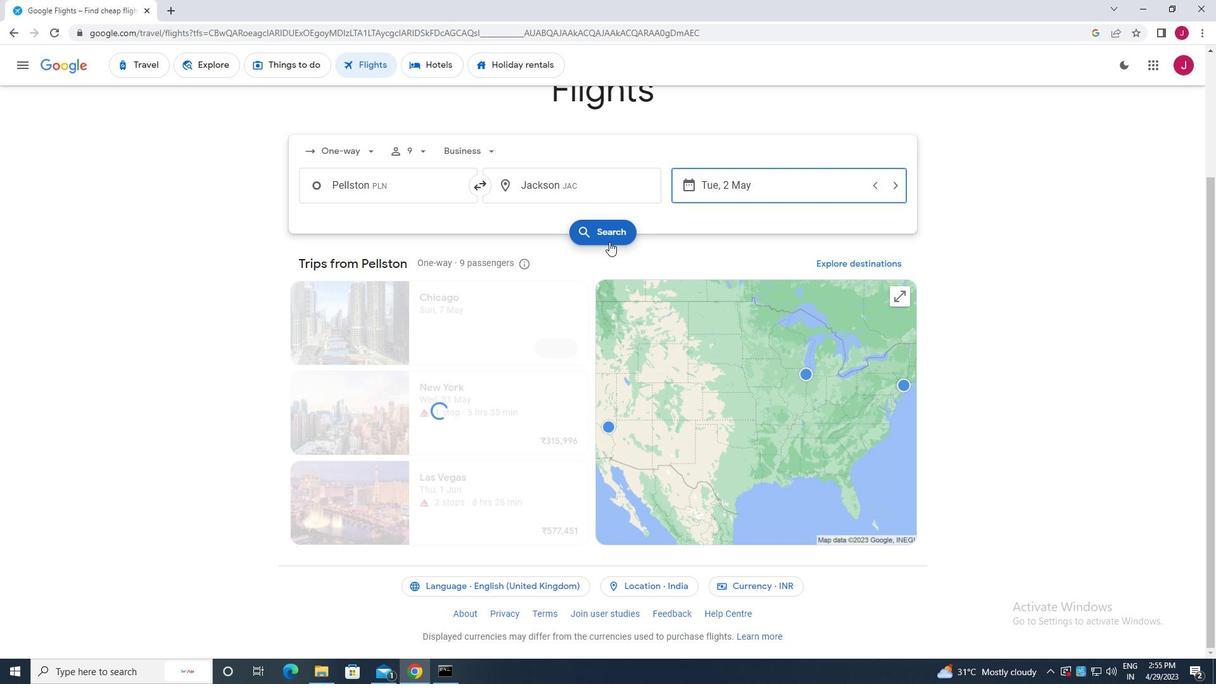 
Action: Mouse pressed left at (609, 235)
Screenshot: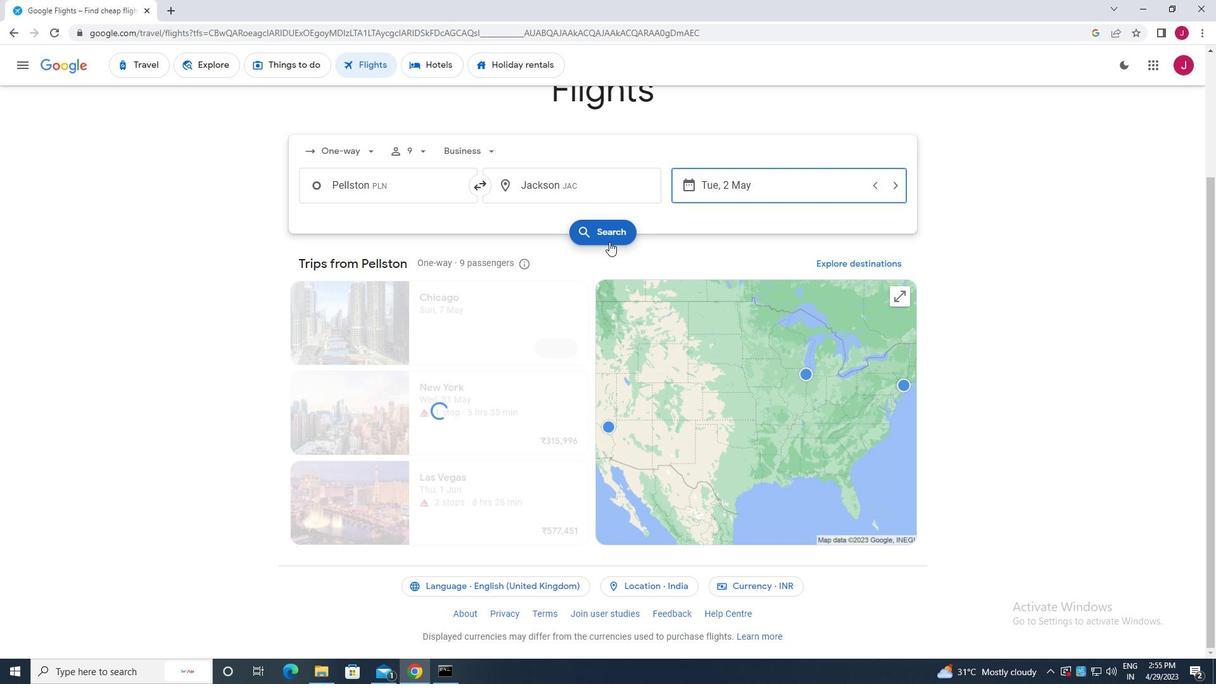 
Action: Mouse moved to (335, 183)
Screenshot: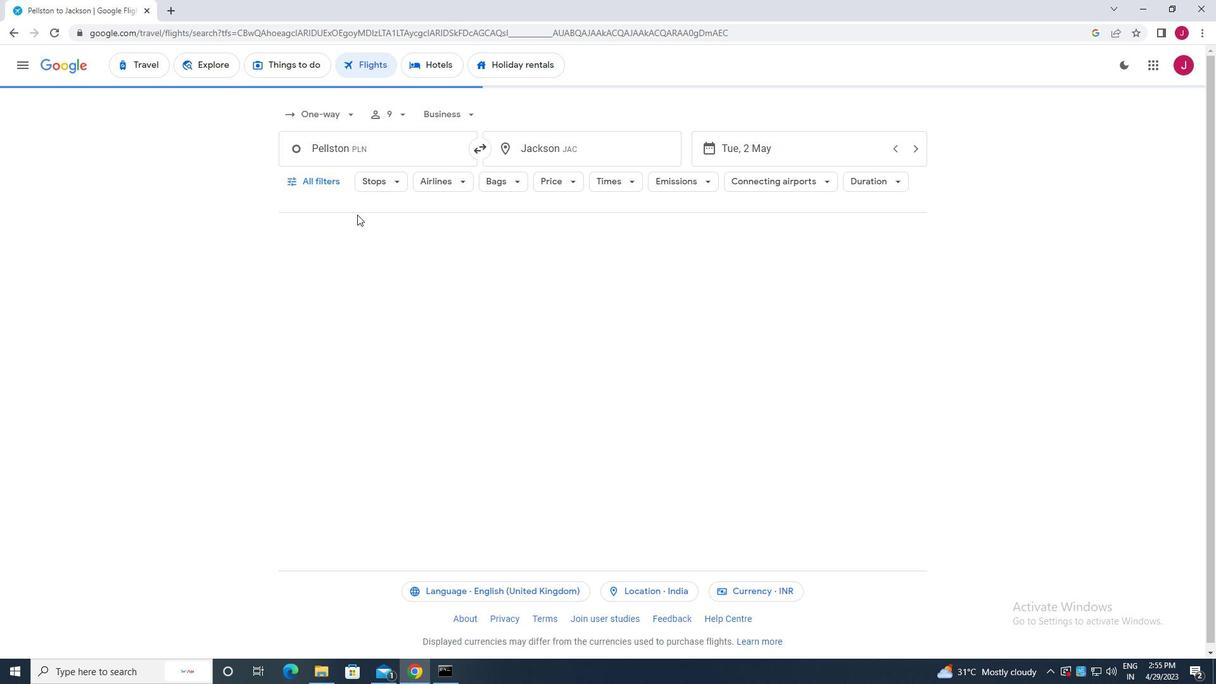 
Action: Mouse pressed left at (335, 183)
Screenshot: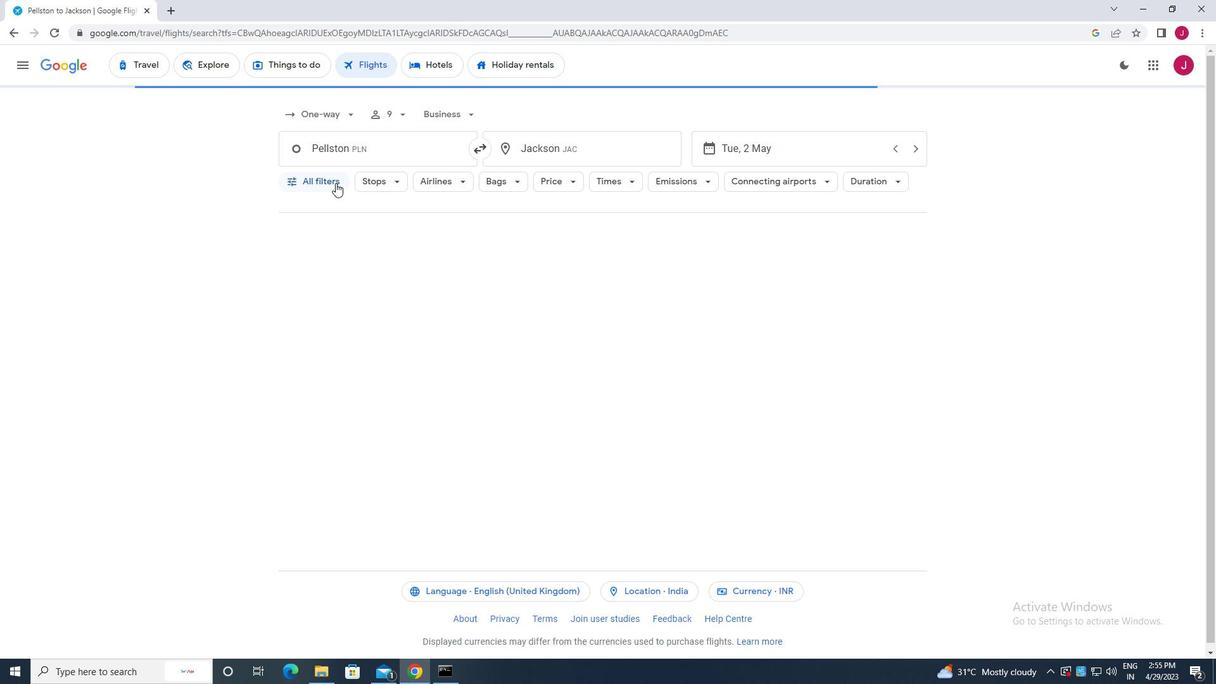 
Action: Mouse moved to (424, 308)
Screenshot: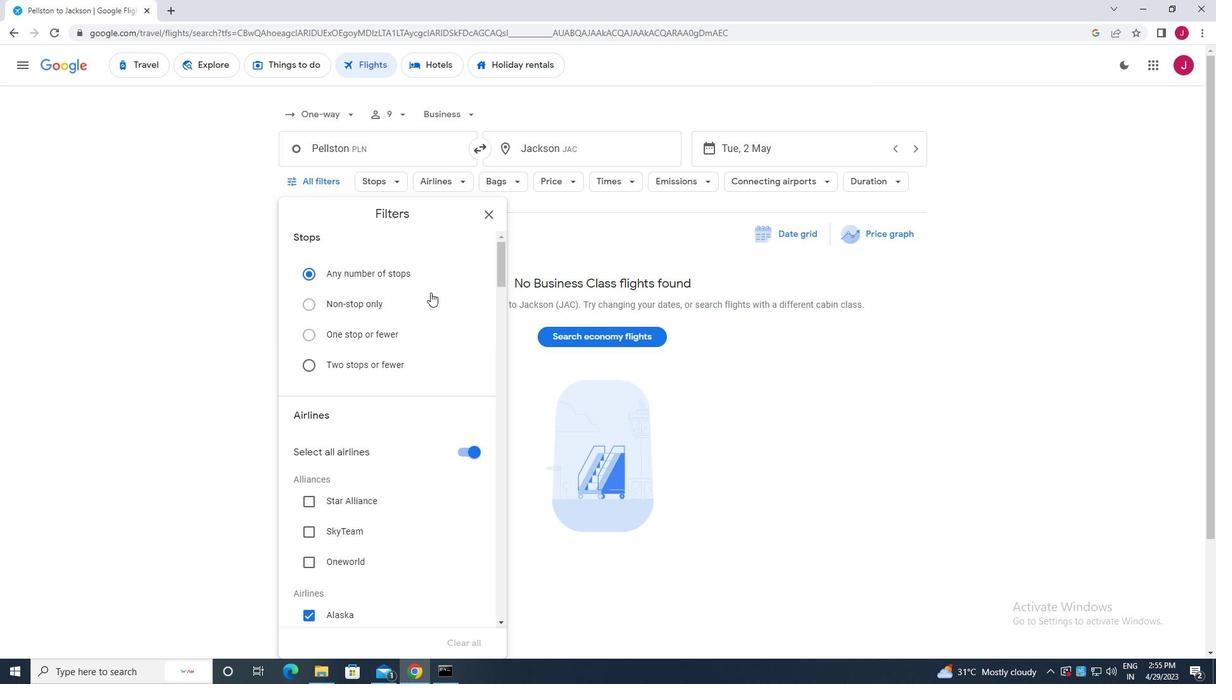
Action: Mouse scrolled (424, 307) with delta (0, 0)
Screenshot: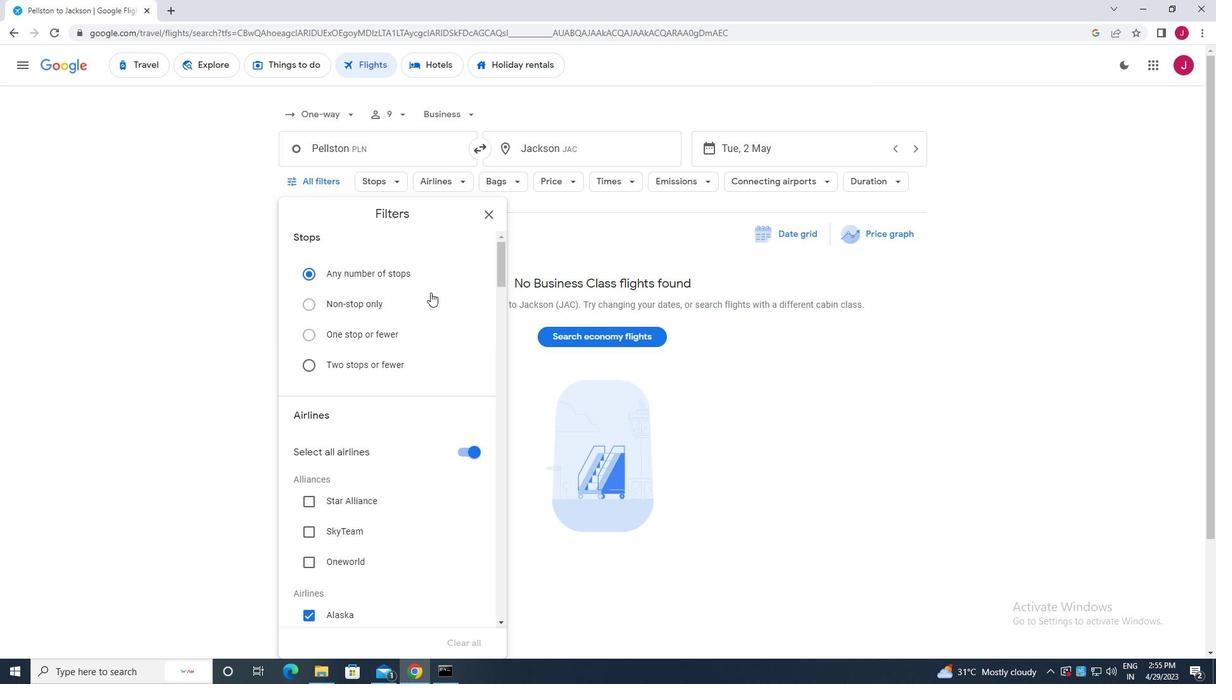 
Action: Mouse moved to (426, 313)
Screenshot: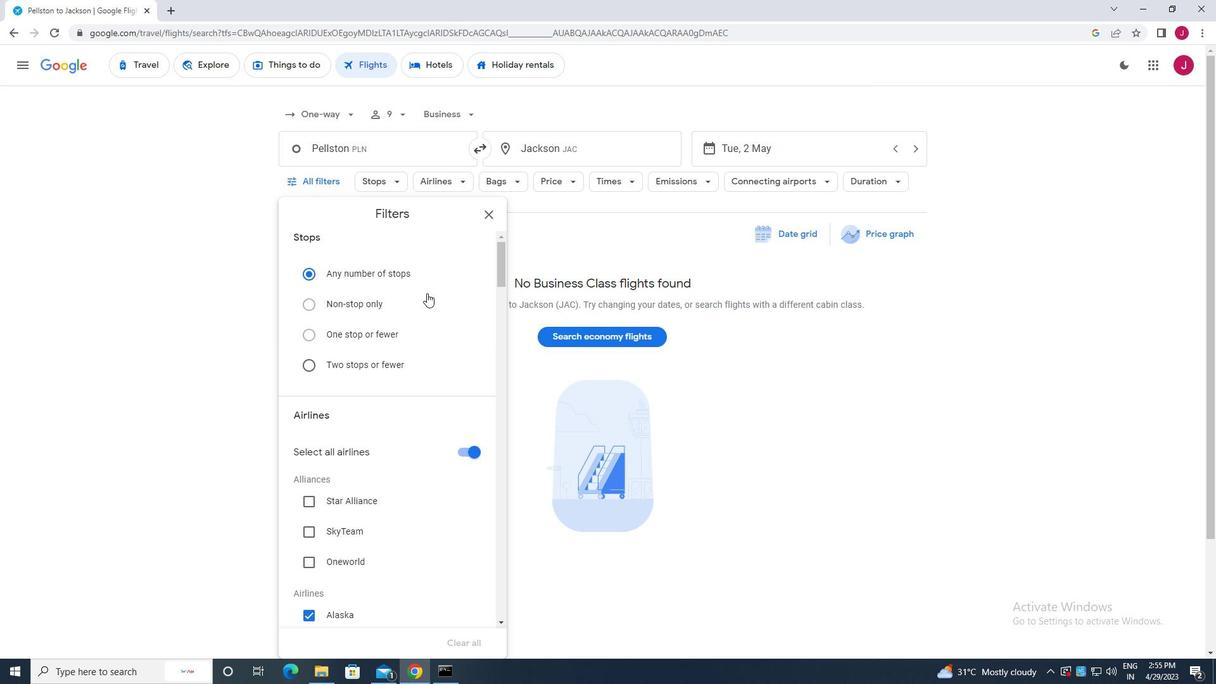 
Action: Mouse scrolled (426, 312) with delta (0, 0)
Screenshot: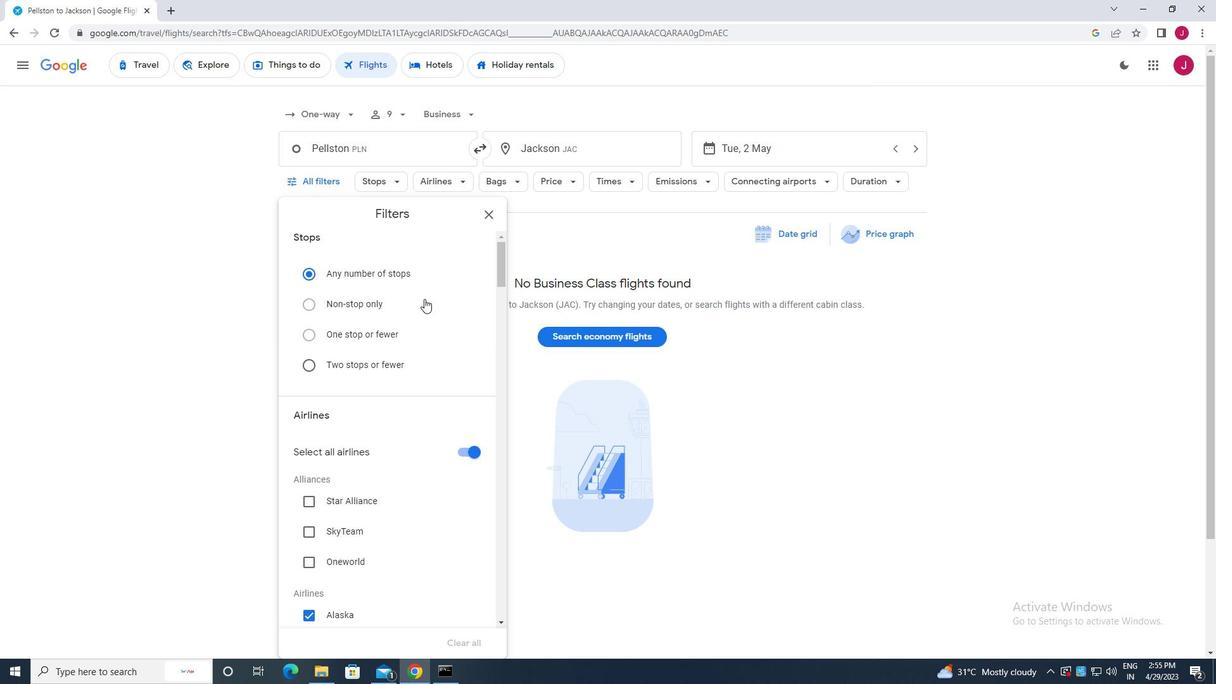 
Action: Mouse moved to (459, 329)
Screenshot: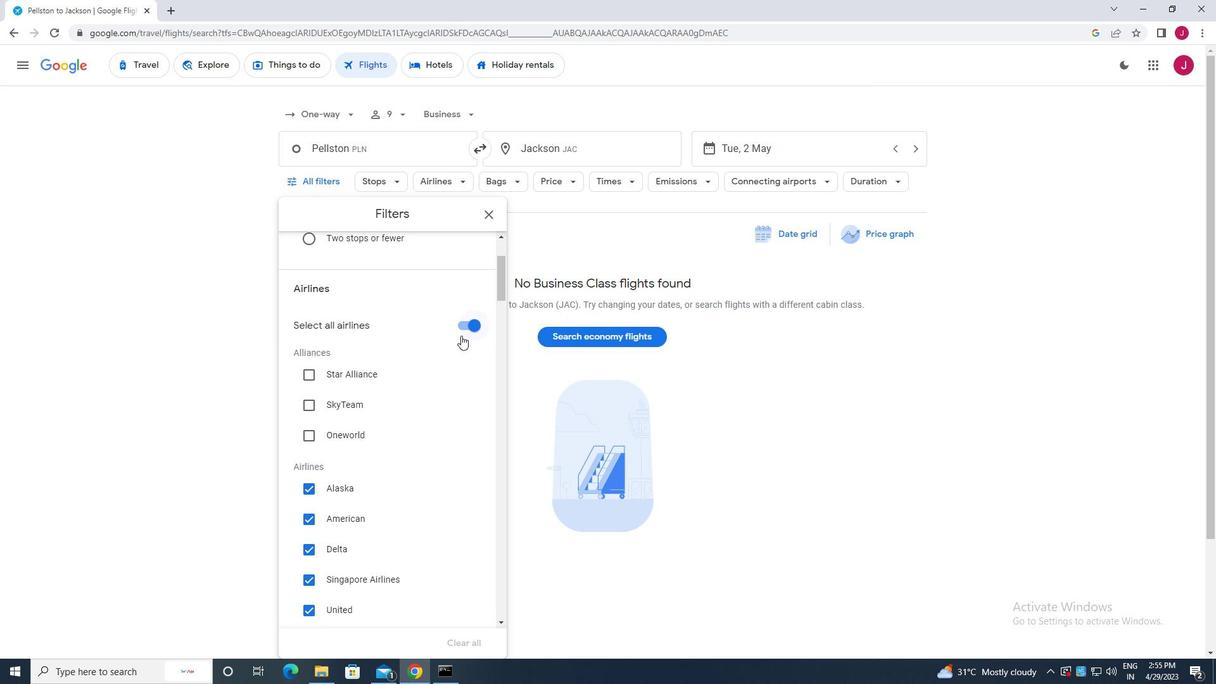 
Action: Mouse pressed left at (459, 329)
Screenshot: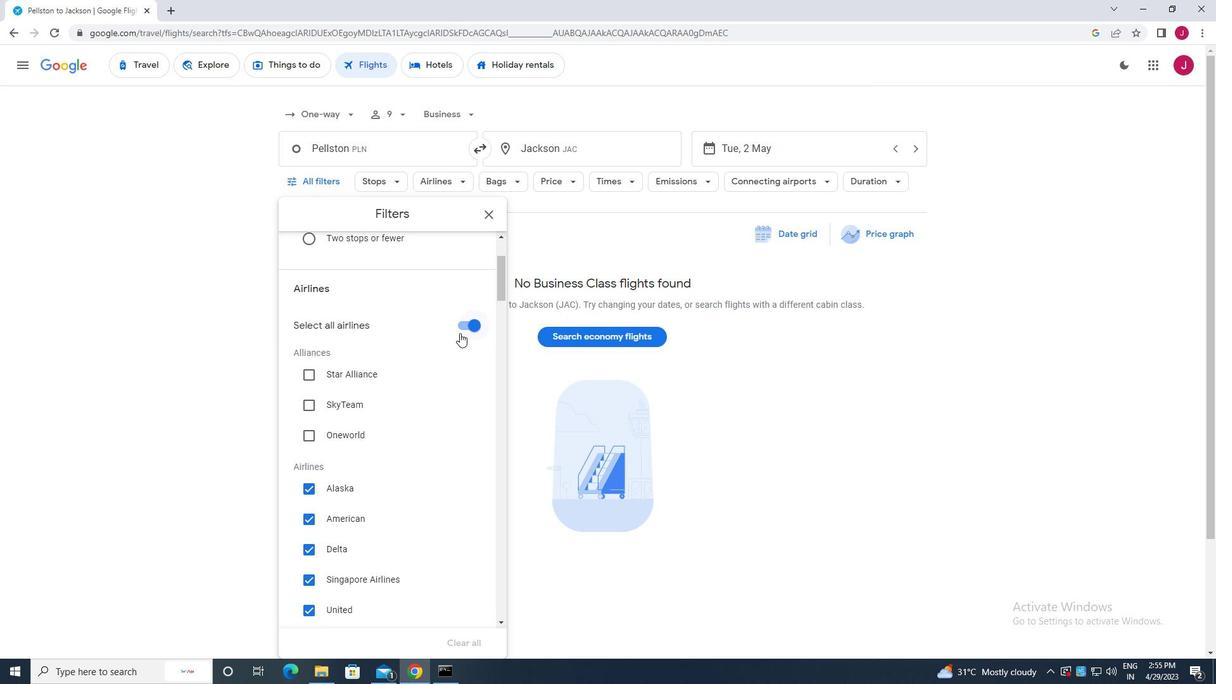 
Action: Mouse moved to (356, 381)
Screenshot: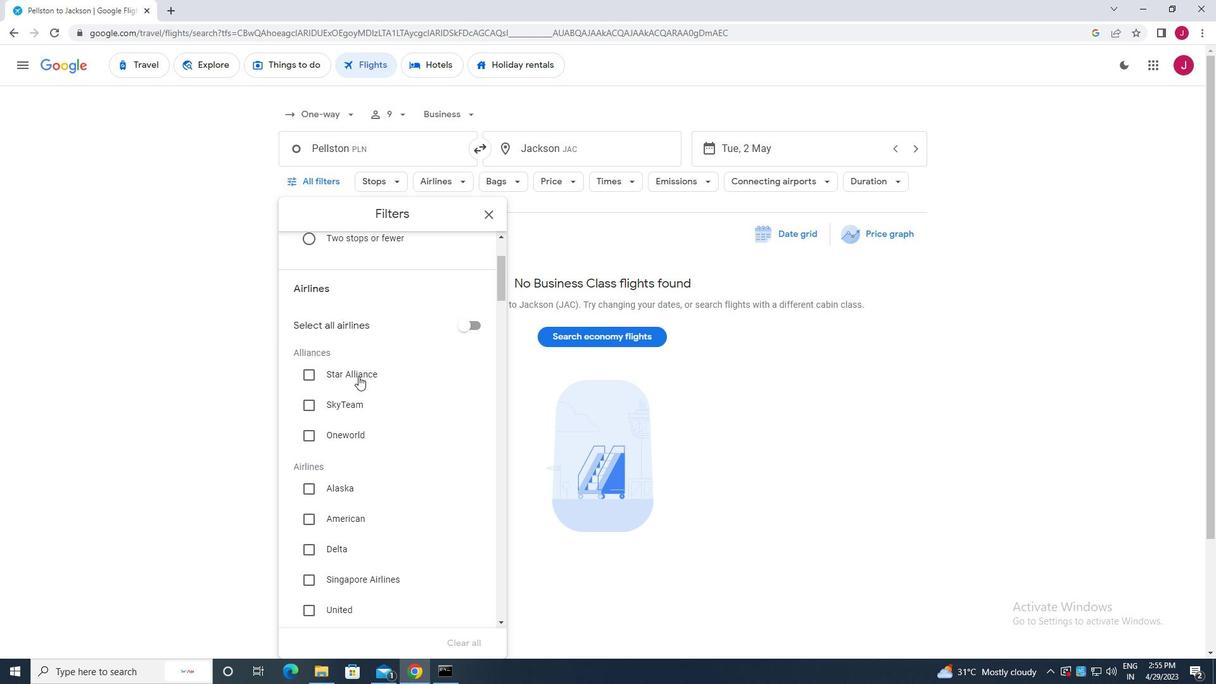 
Action: Mouse scrolled (356, 380) with delta (0, 0)
Screenshot: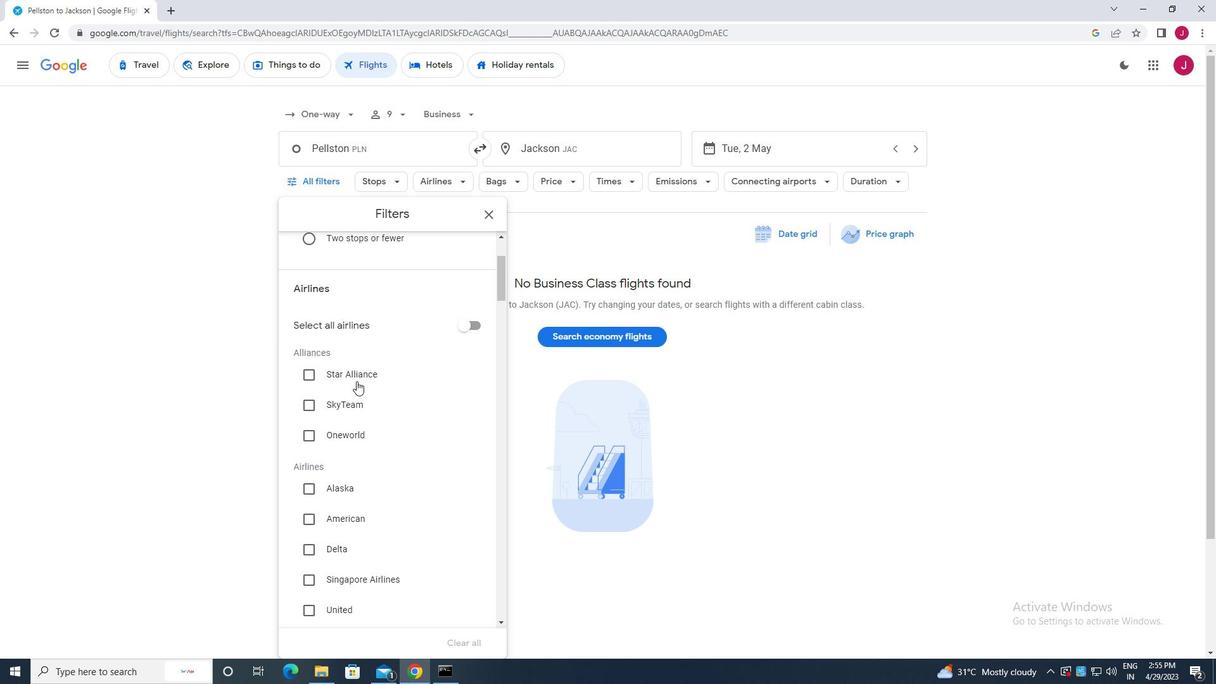 
Action: Mouse scrolled (356, 380) with delta (0, 0)
Screenshot: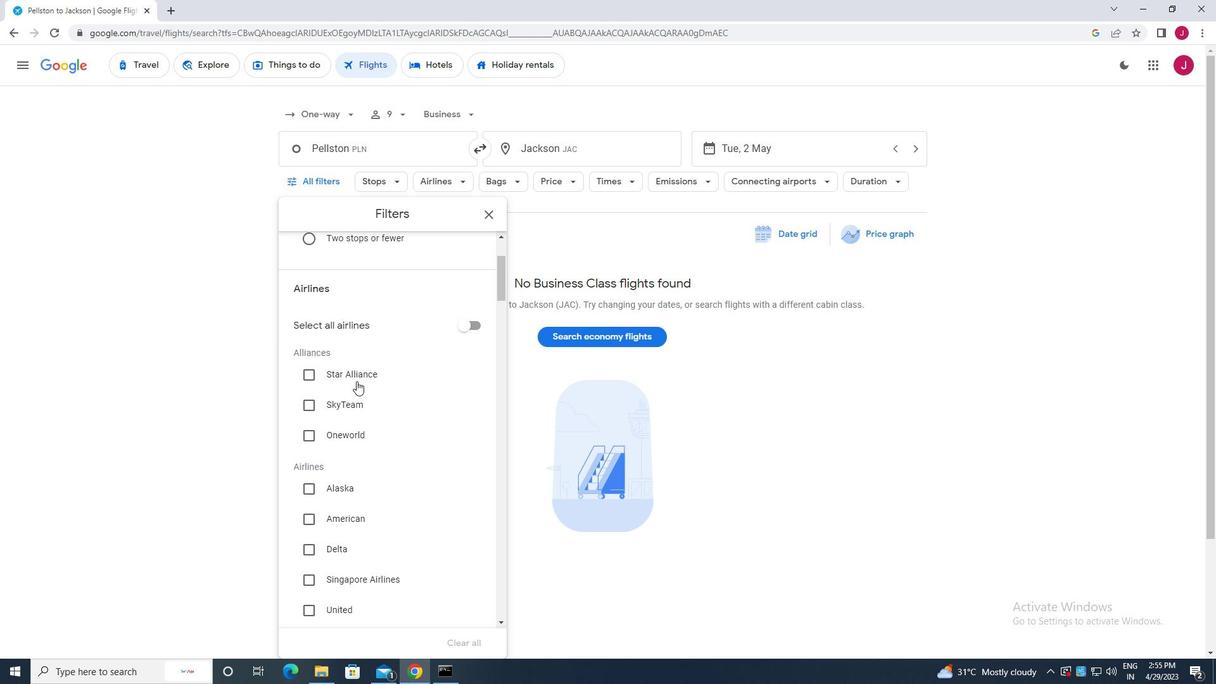 
Action: Mouse moved to (365, 422)
Screenshot: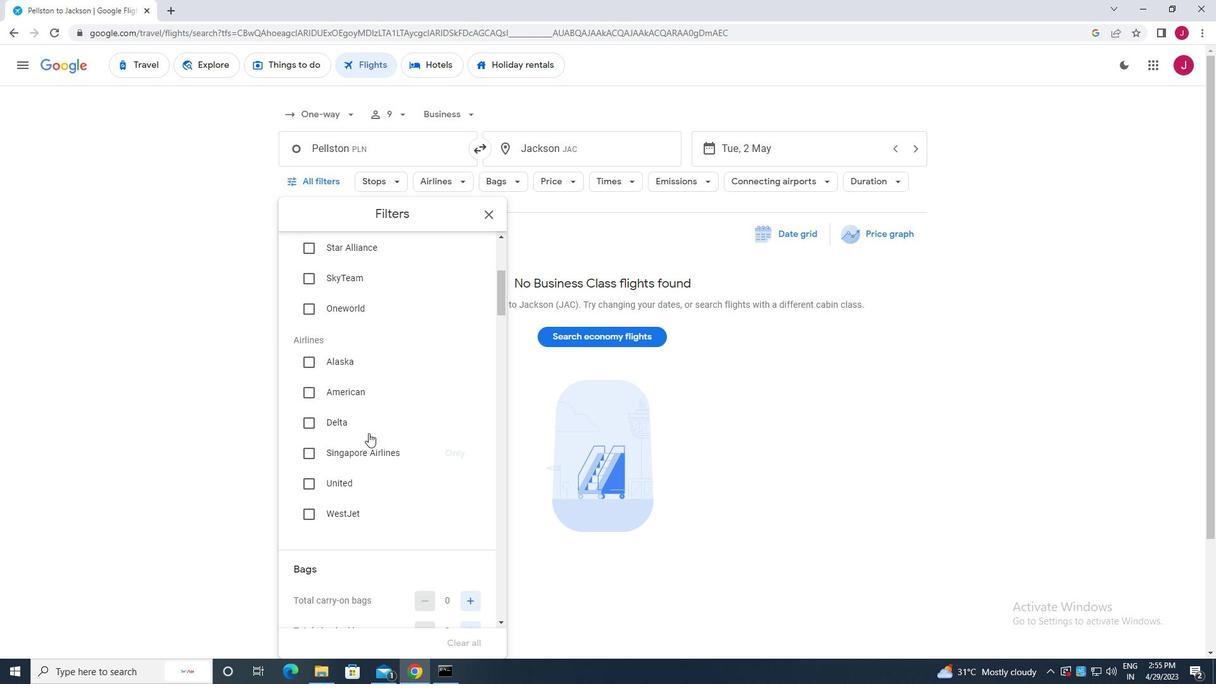
Action: Mouse scrolled (365, 421) with delta (0, 0)
Screenshot: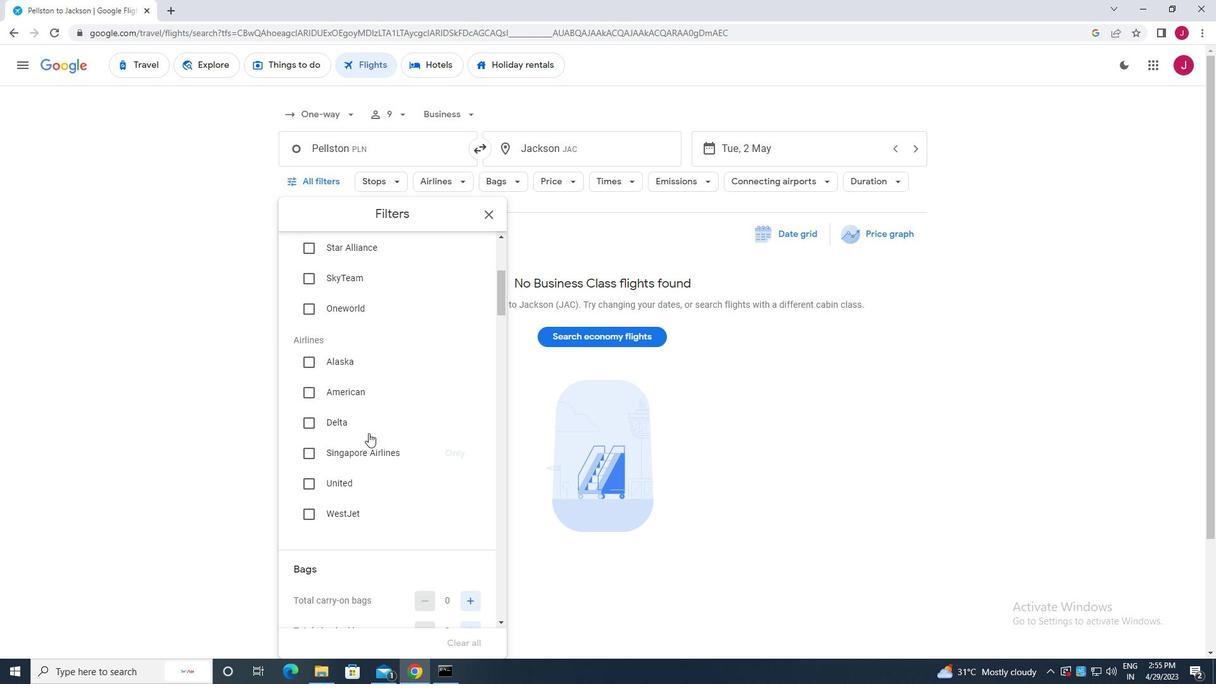 
Action: Mouse scrolled (365, 421) with delta (0, 0)
Screenshot: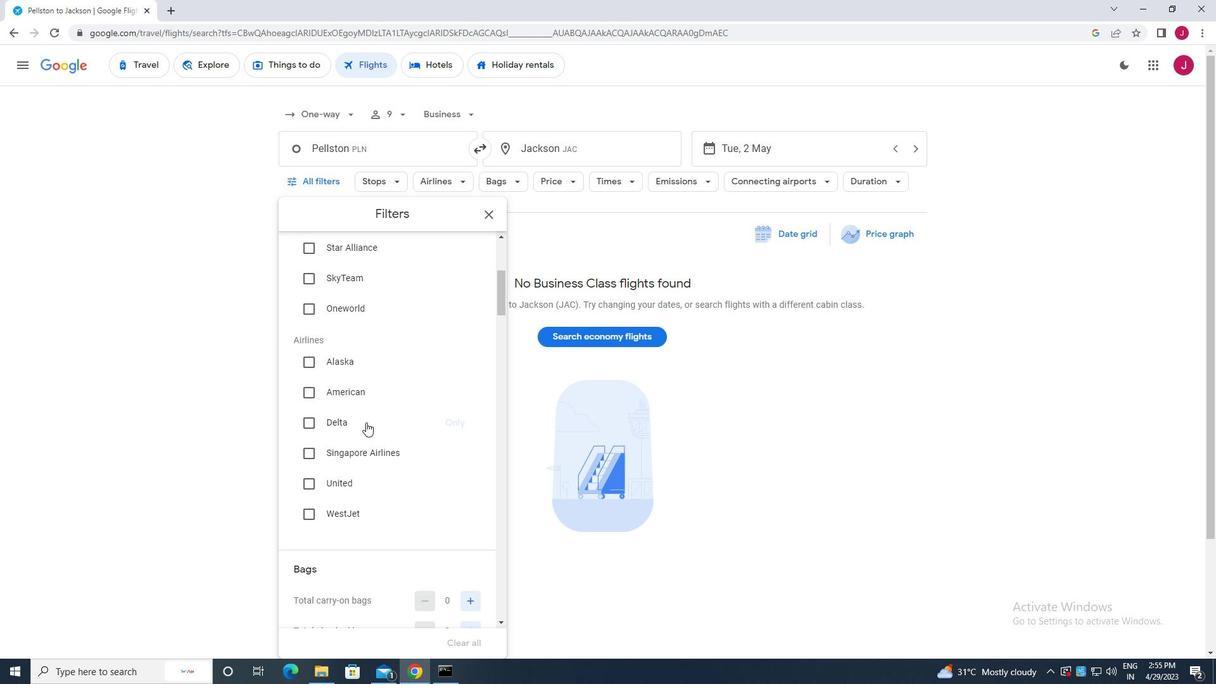 
Action: Mouse scrolled (365, 421) with delta (0, 0)
Screenshot: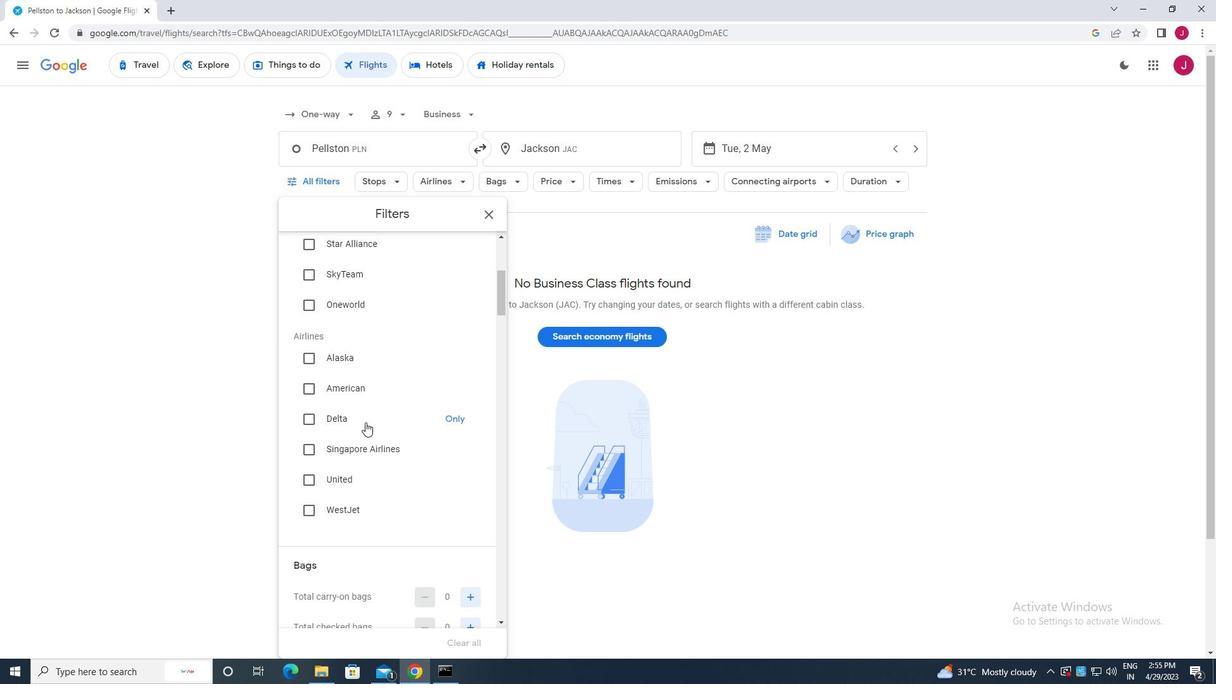
Action: Mouse moved to (359, 411)
Screenshot: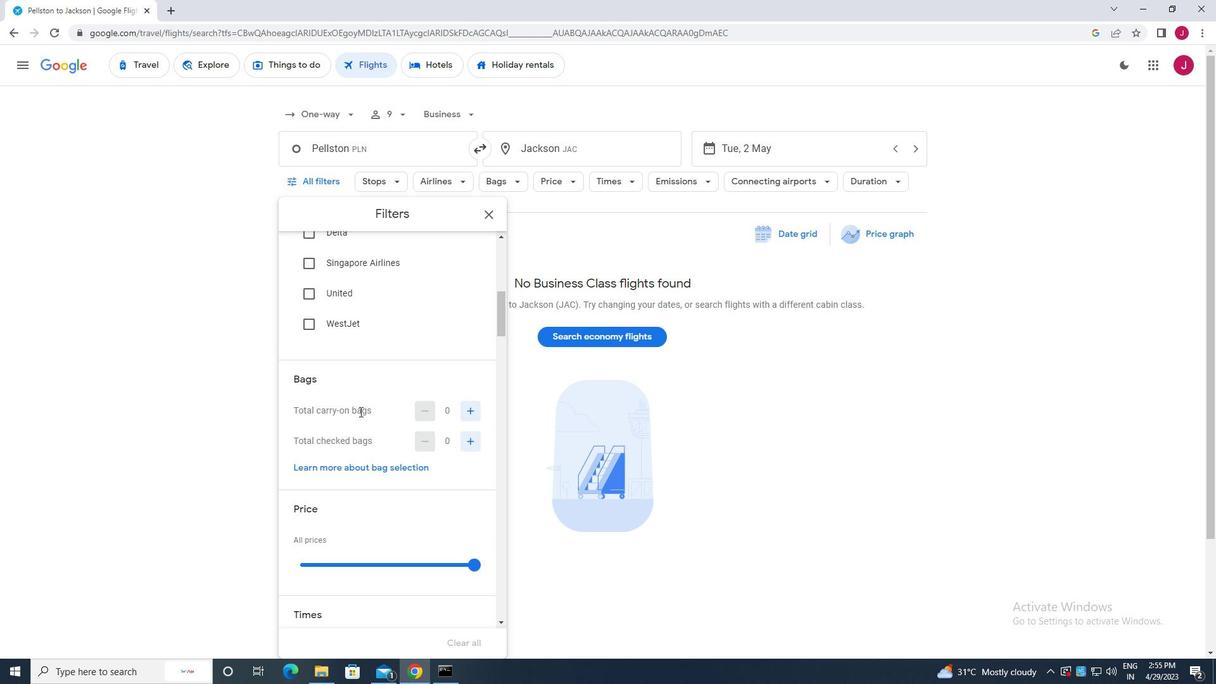 
Action: Mouse scrolled (359, 411) with delta (0, 0)
Screenshot: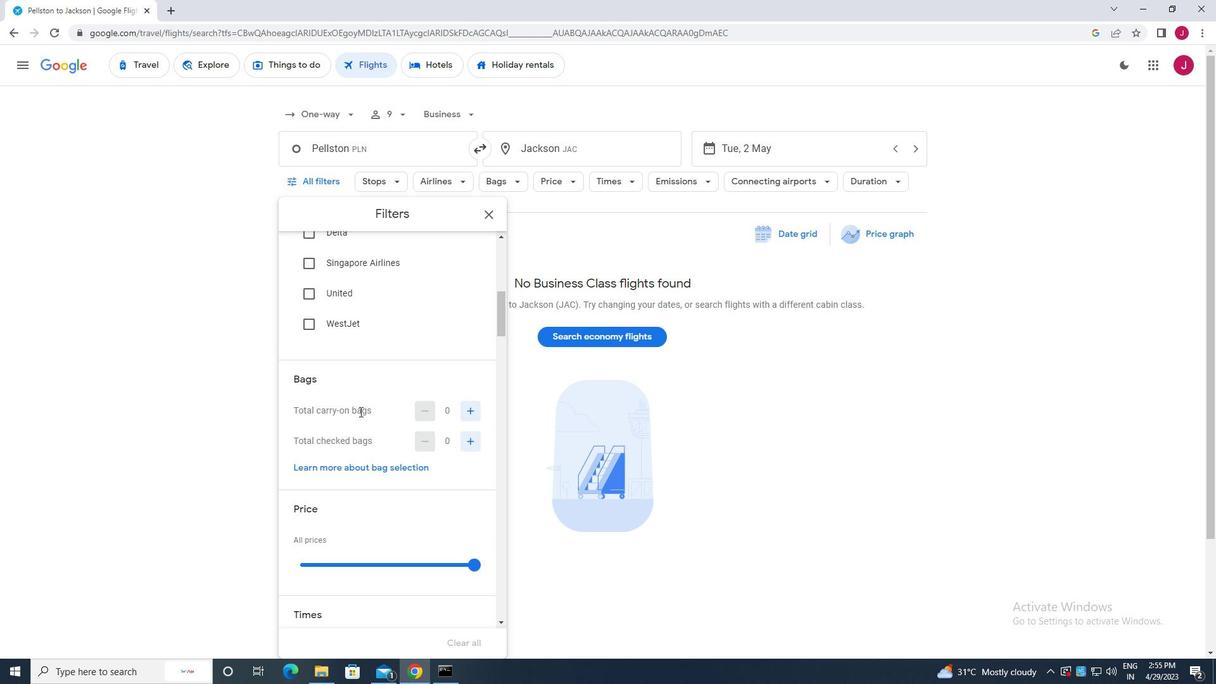 
Action: Mouse moved to (362, 413)
Screenshot: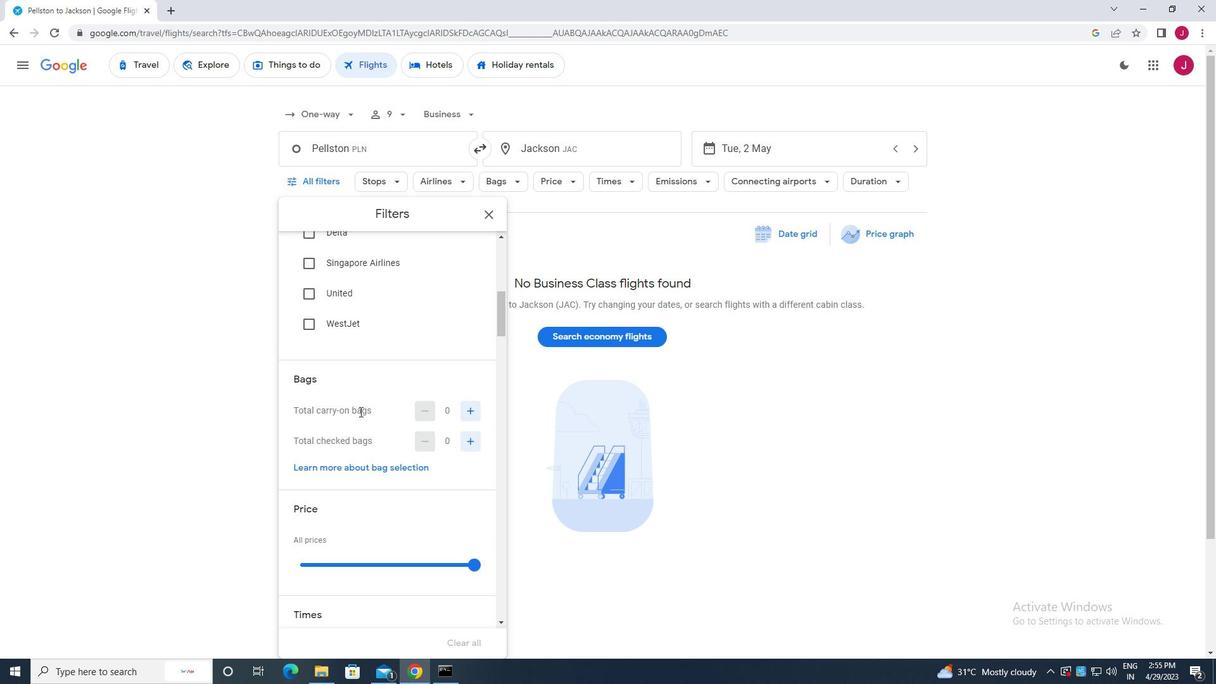 
Action: Mouse scrolled (362, 412) with delta (0, 0)
Screenshot: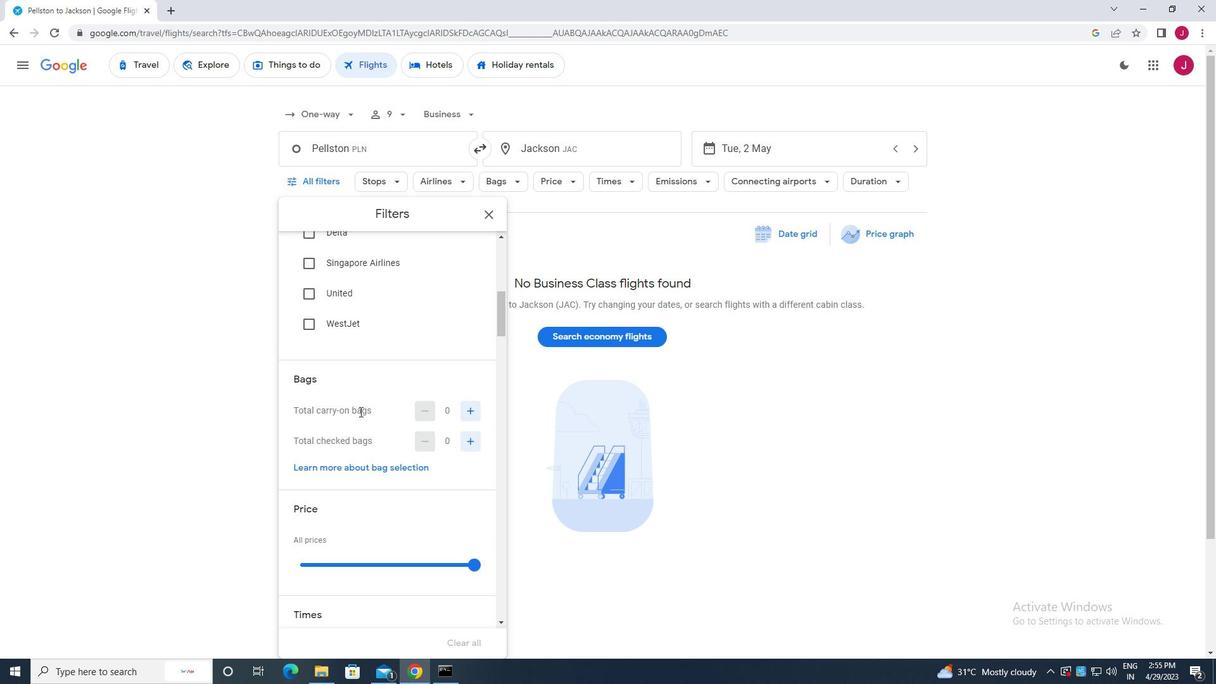 
Action: Mouse moved to (470, 285)
Screenshot: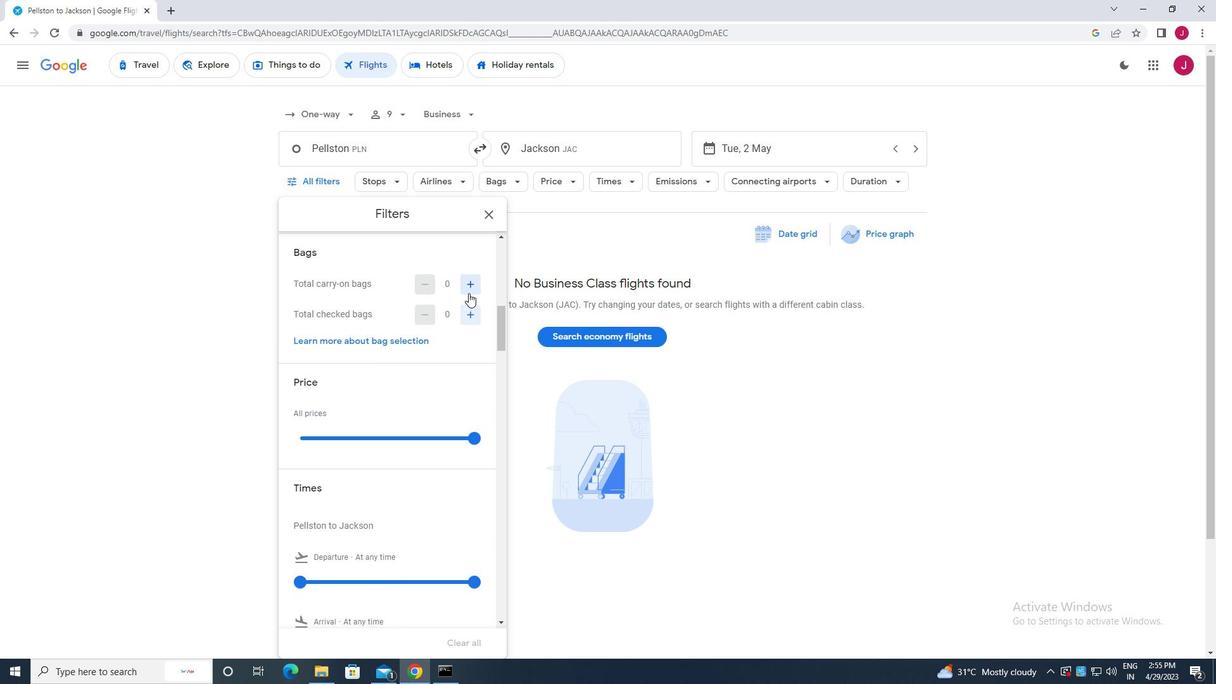 
Action: Mouse pressed left at (470, 285)
Screenshot: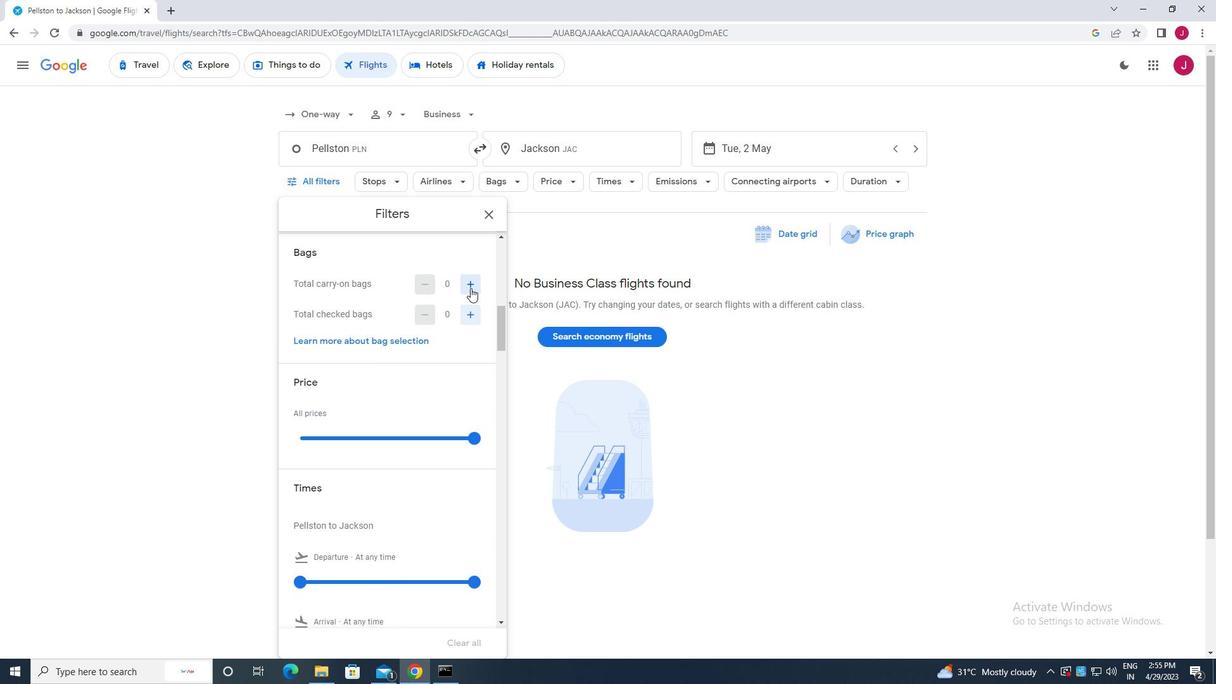 
Action: Mouse pressed left at (470, 285)
Screenshot: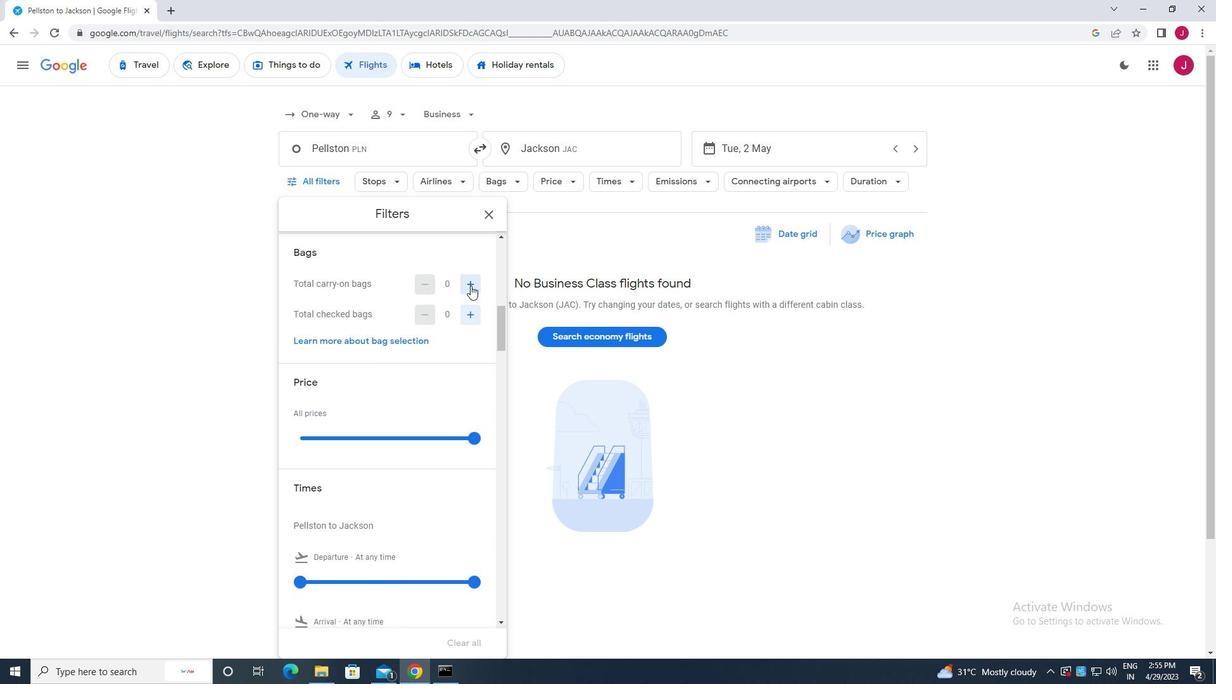 
Action: Mouse moved to (470, 440)
Screenshot: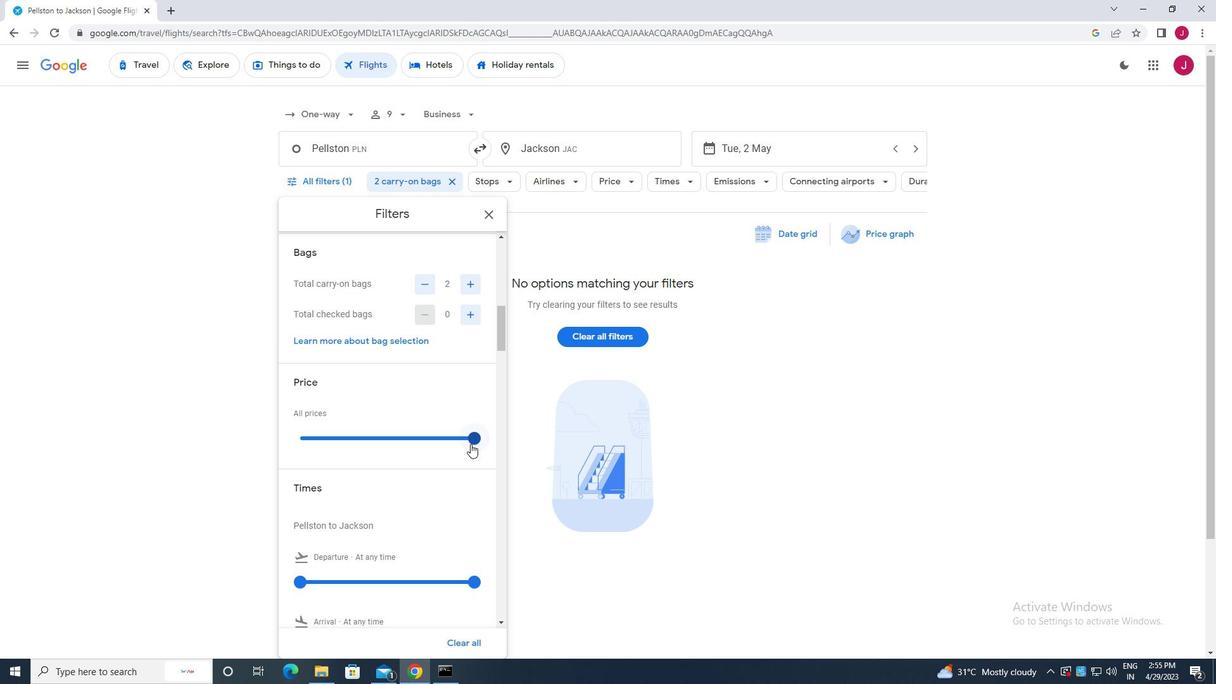 
Action: Mouse pressed left at (470, 440)
Screenshot: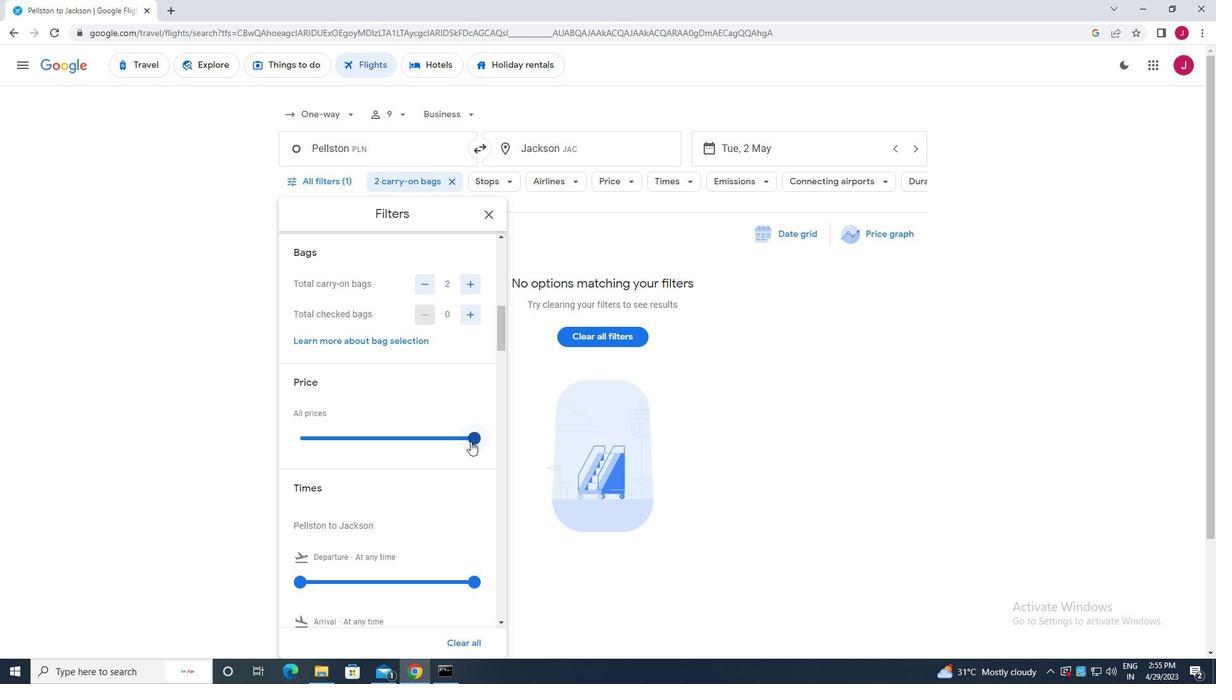 
Action: Mouse moved to (319, 487)
Screenshot: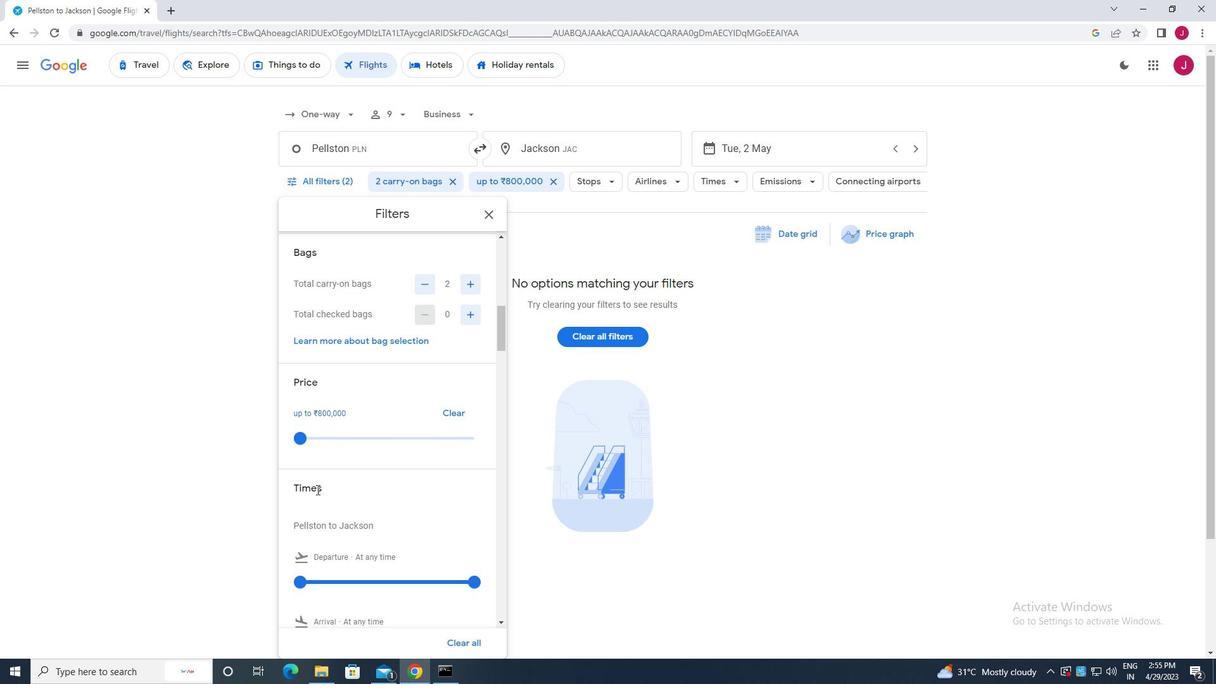 
Action: Mouse scrolled (319, 486) with delta (0, 0)
Screenshot: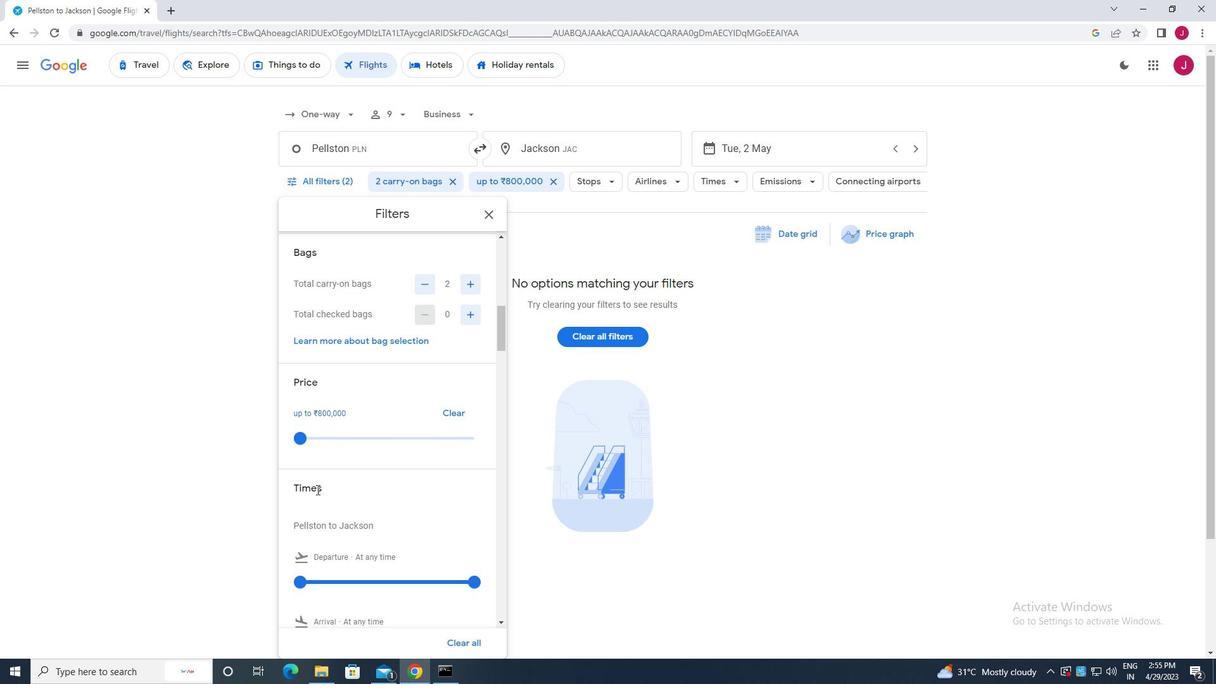 
Action: Mouse moved to (321, 483)
Screenshot: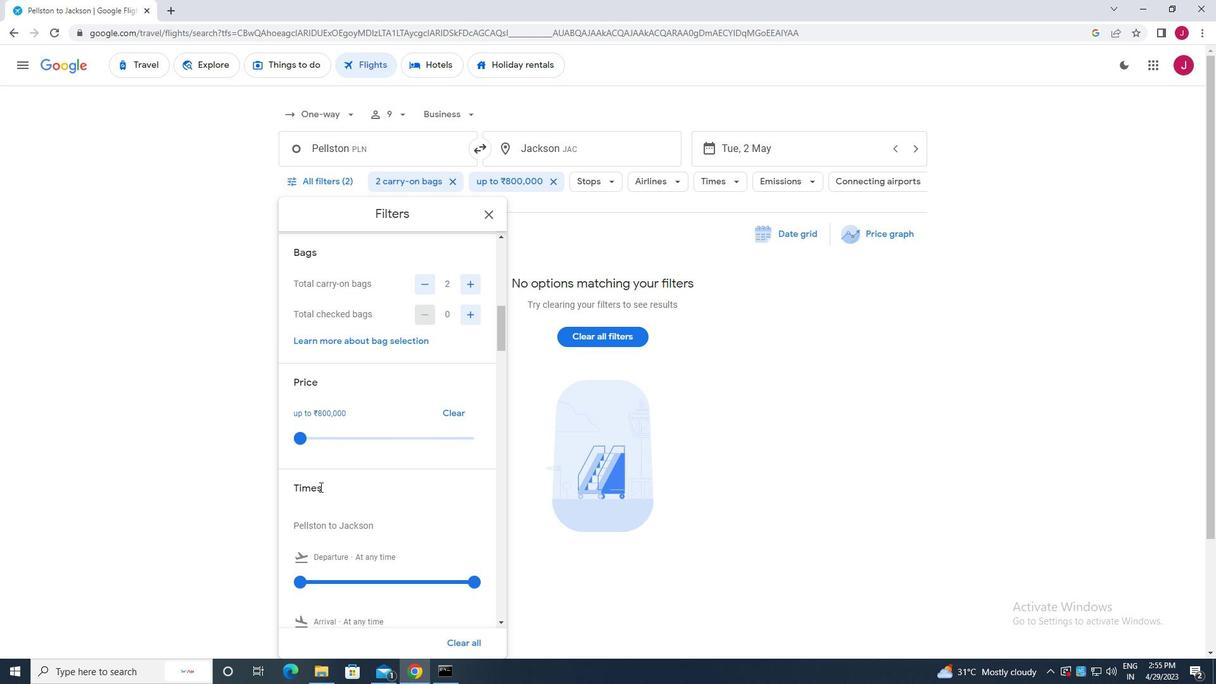 
Action: Mouse scrolled (321, 482) with delta (0, 0)
Screenshot: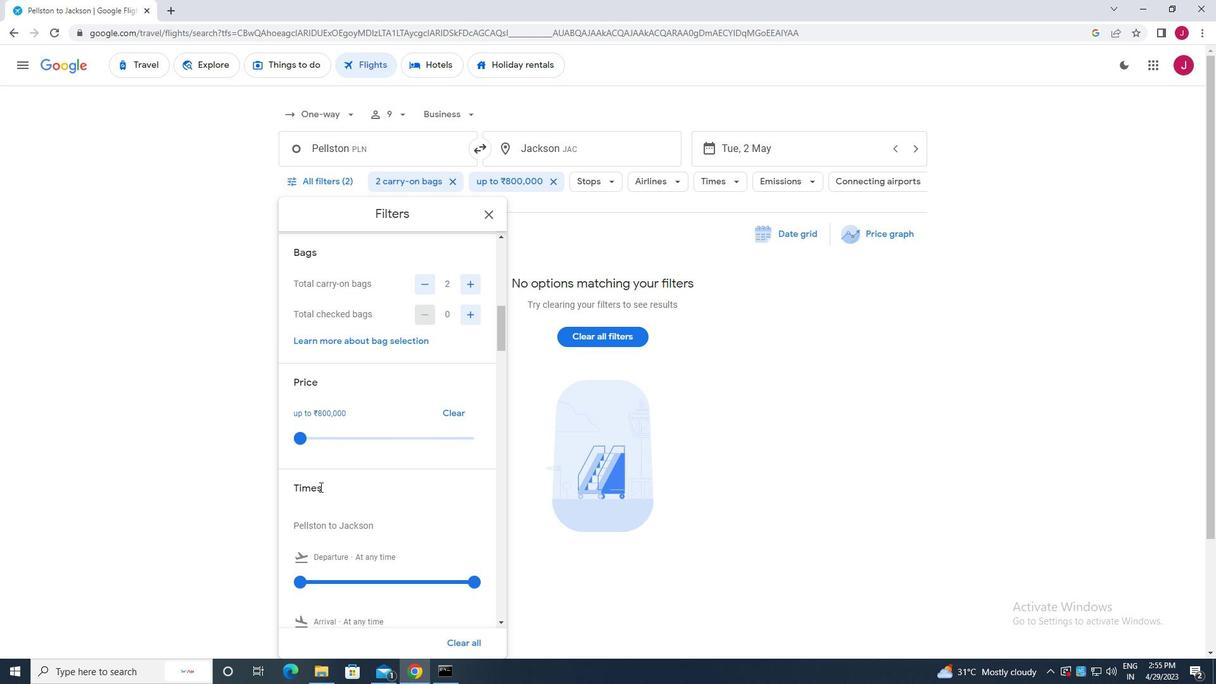 
Action: Mouse moved to (304, 456)
Screenshot: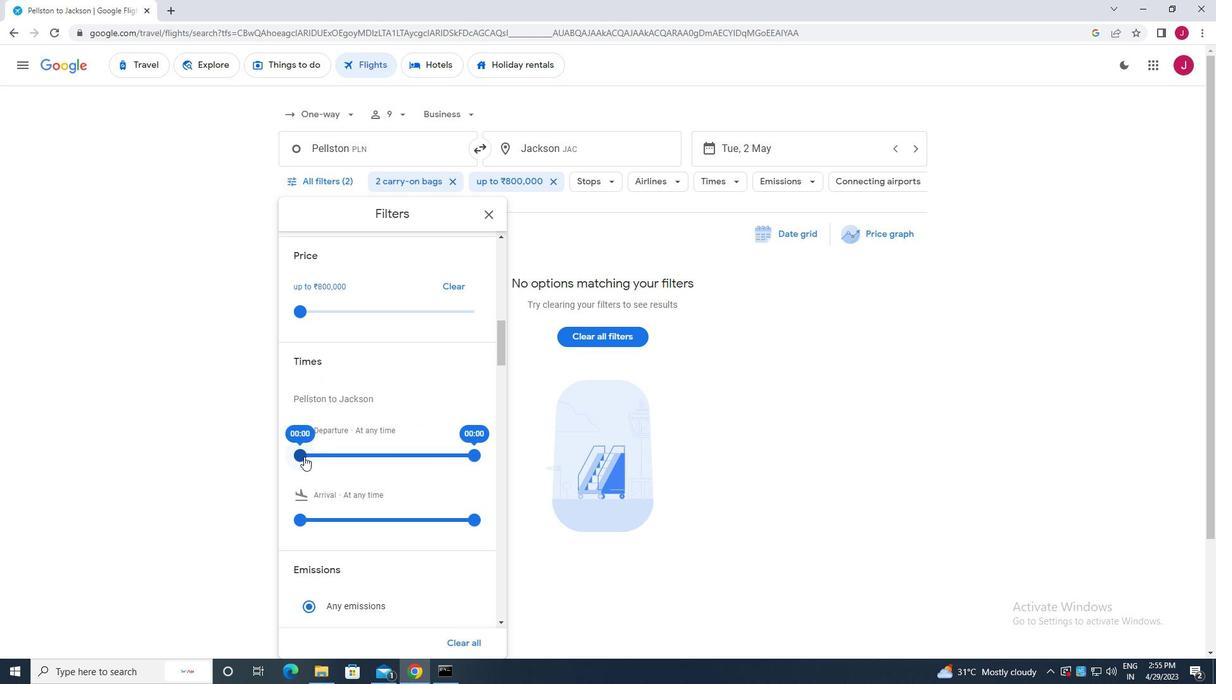 
Action: Mouse pressed left at (304, 456)
Screenshot: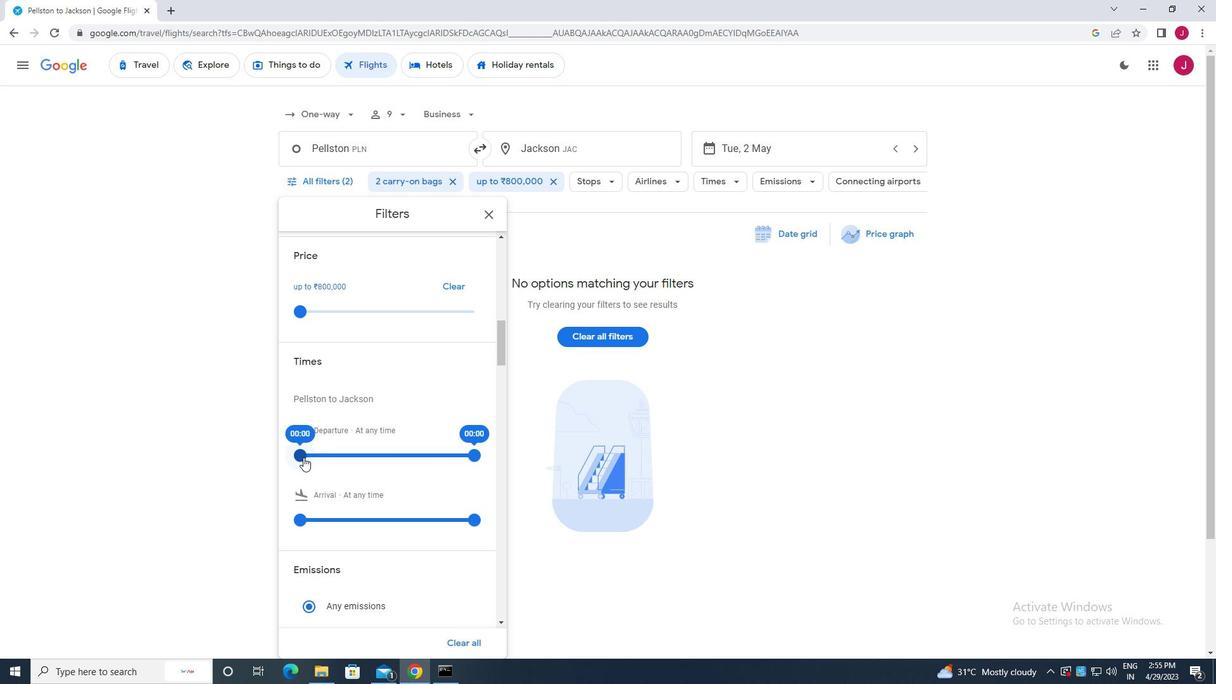 
Action: Mouse moved to (473, 457)
Screenshot: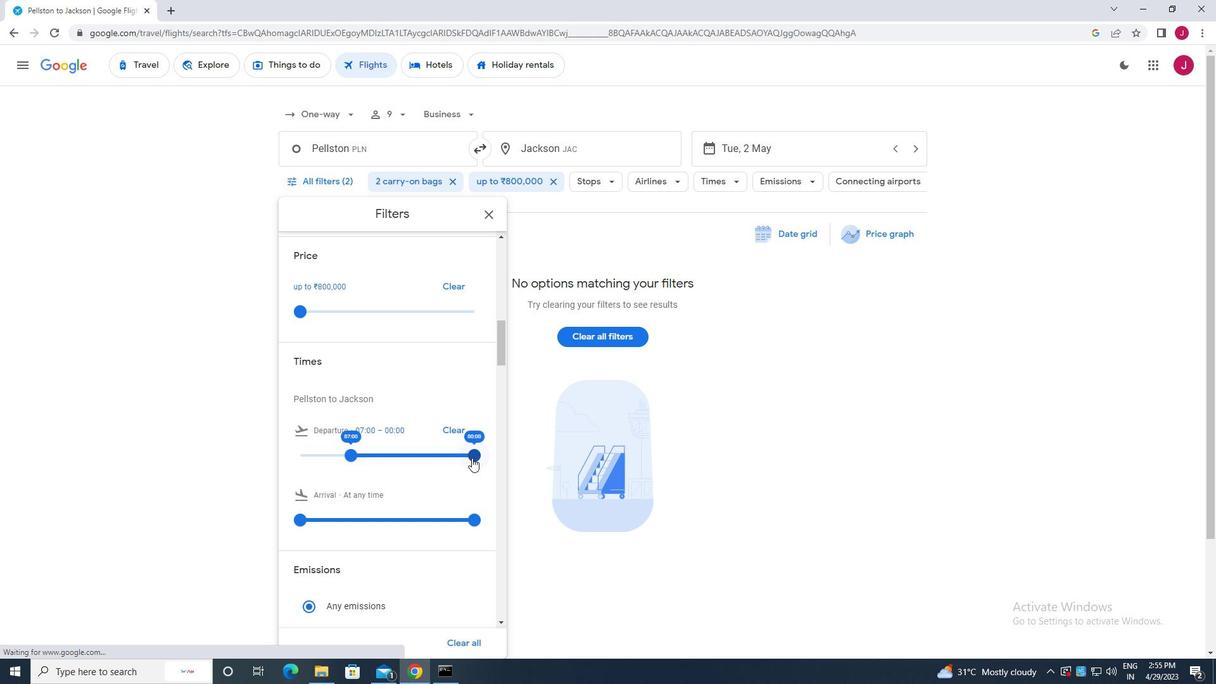 
Action: Mouse pressed left at (473, 457)
Screenshot: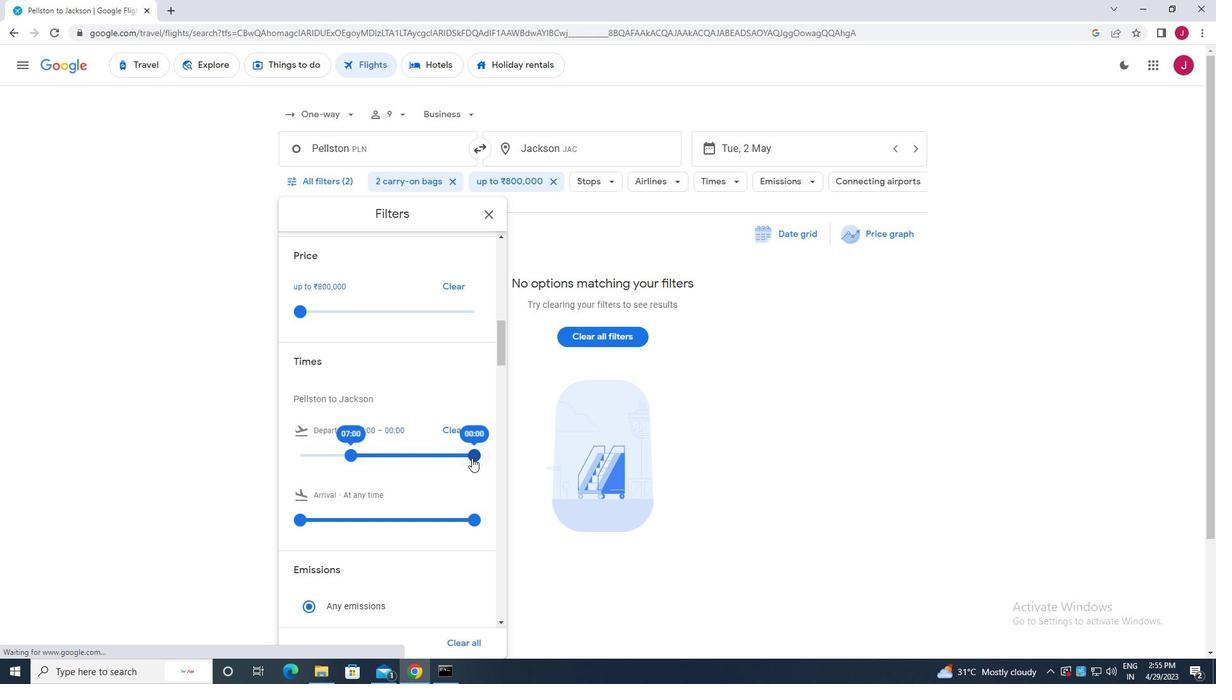 
Action: Mouse moved to (495, 218)
Screenshot: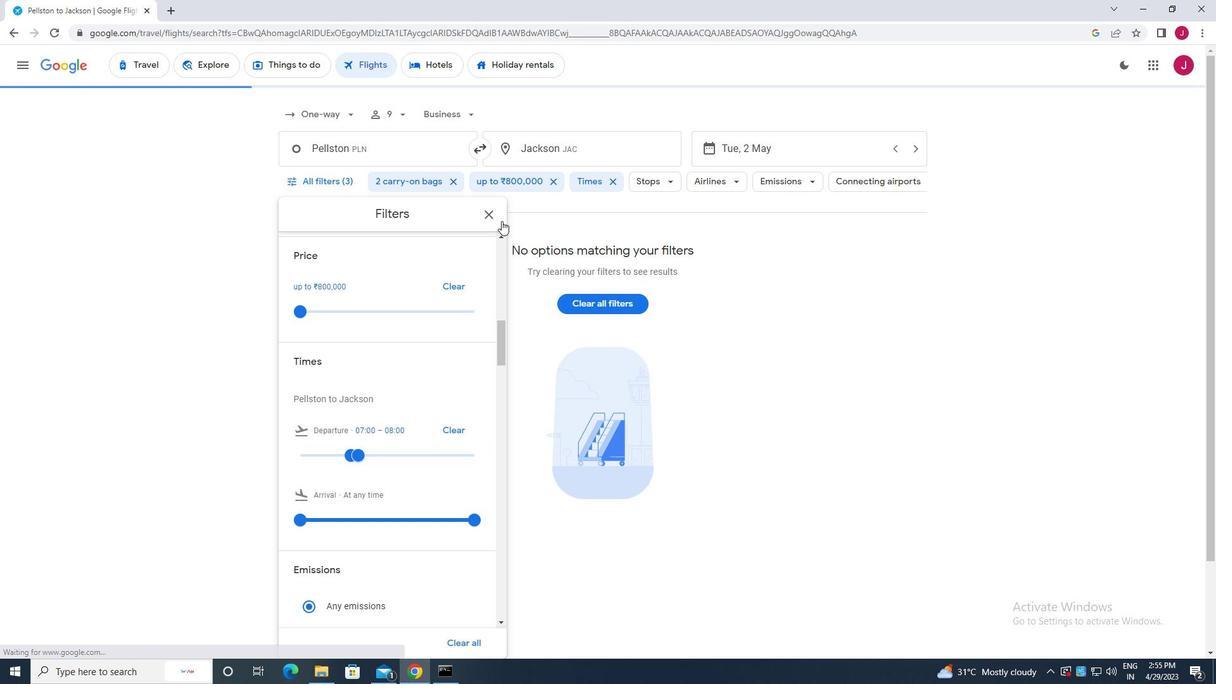 
Action: Mouse pressed left at (495, 218)
Screenshot: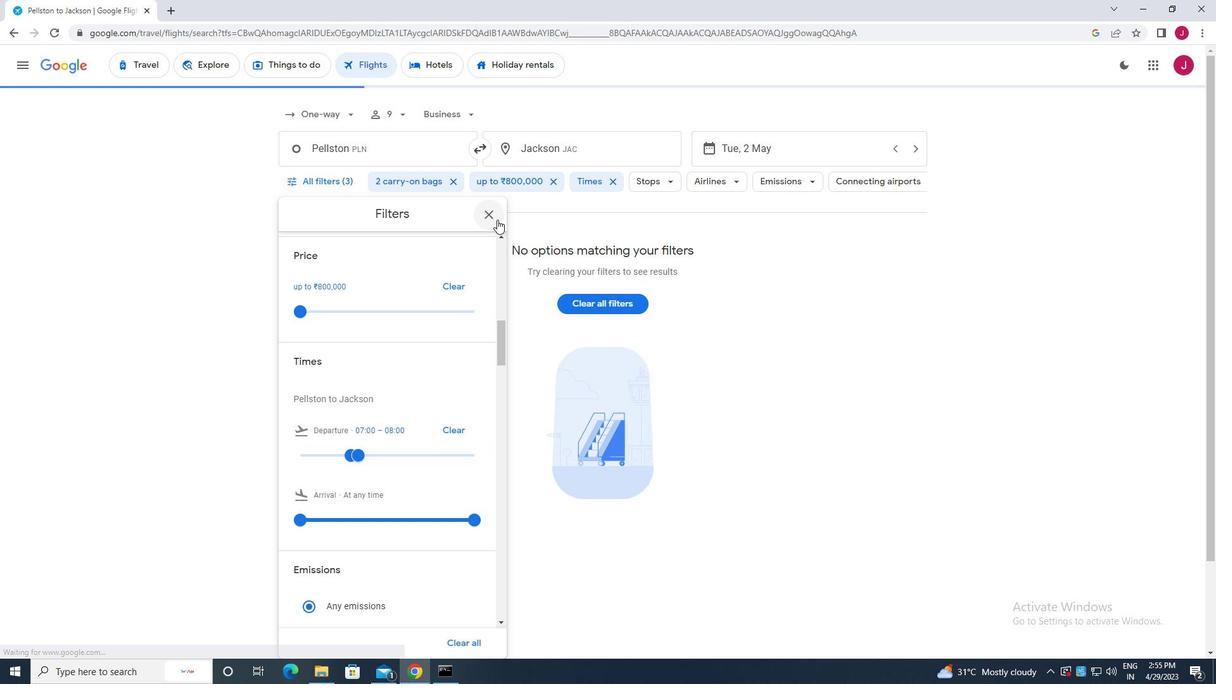 
Action: Mouse moved to (492, 216)
Screenshot: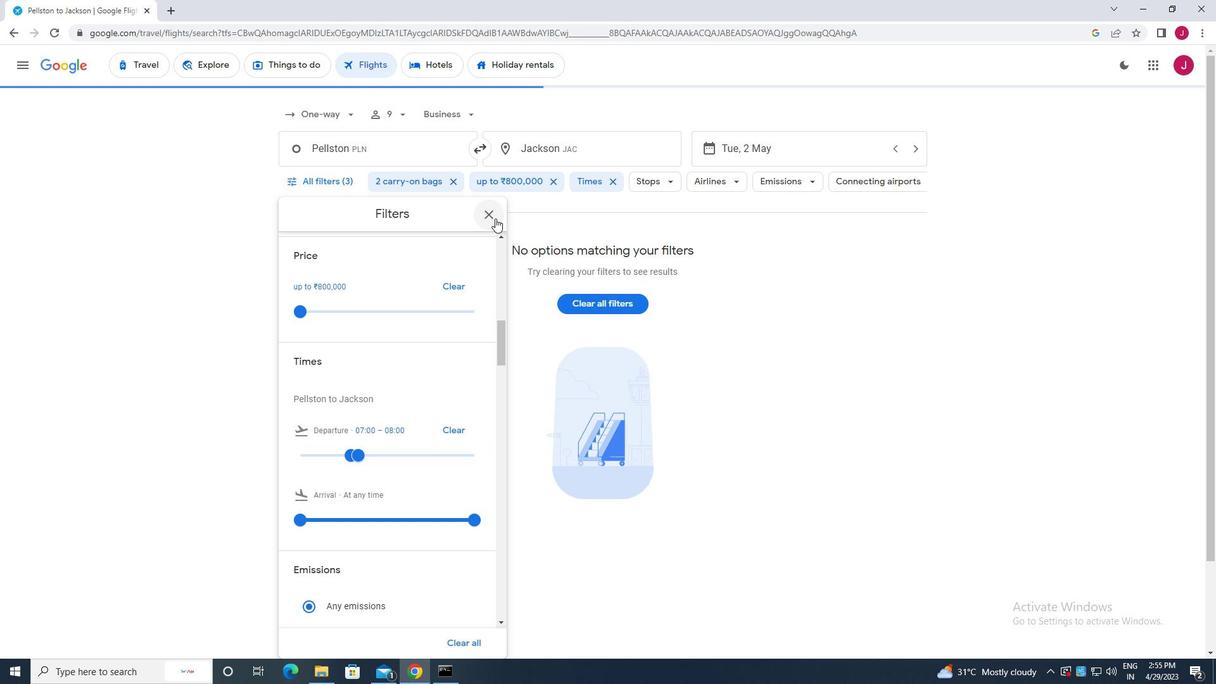 
